 Task: open an excel sheet and write heading  Financial WizardAdd Categories in a column and its values below  'Income, Income, Income, Expenses, Expenses, Expenses, Expenses, Expenses, Savings, Savings, Investments, Investments, Debt, Debt & Debt. 'Add Descriptions in next column and its values below  Salary, Freelance Work, Rental Income, Housing, Transportation, Groceries, Utilities, Entertainment, Emergency Fund, Retirement, Stocks, Mutual Funds, Credit Card 1, Credit Card 2 & Student Loan. Add Amount in next column and its values below  $5,000, $1,200, $500, $1,200, $300, $400, $200, $150, $500, $1,000, $500, $300, $200, $100 & $300. Save page DashboardCashFlowbook
Action: Mouse moved to (138, 134)
Screenshot: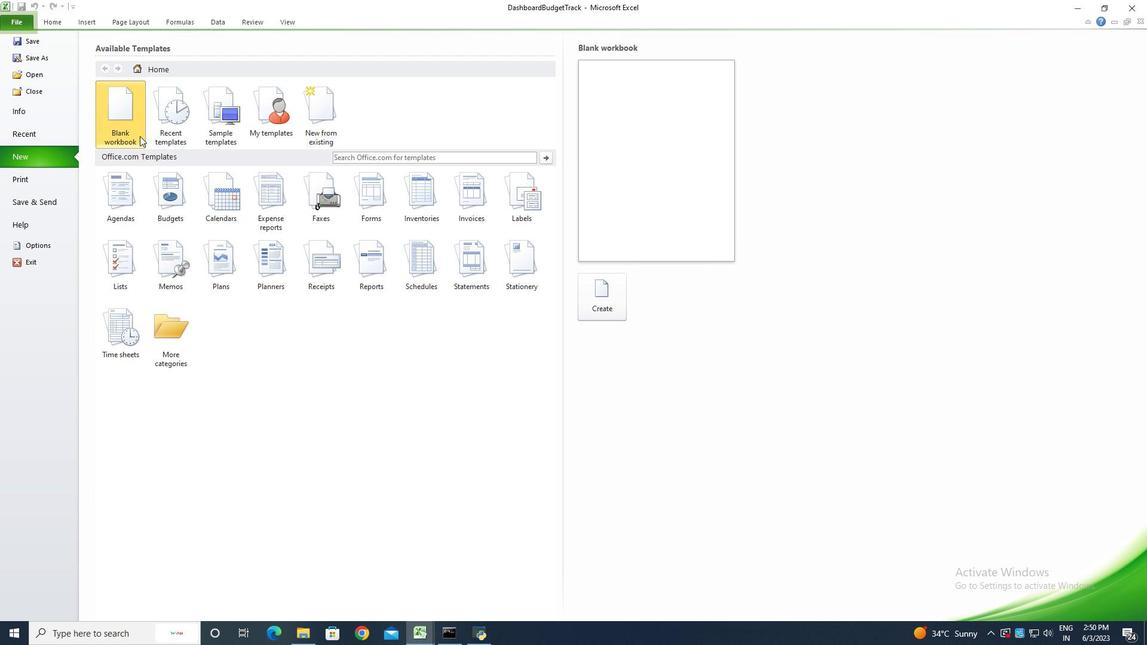 
Action: Mouse pressed left at (138, 134)
Screenshot: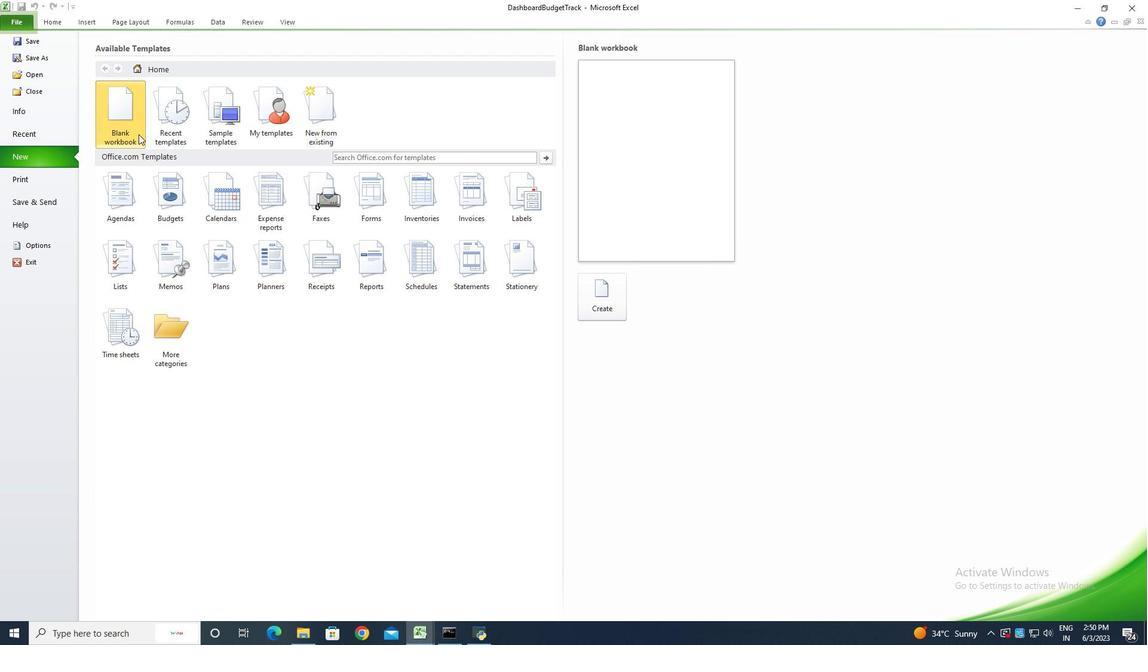 
Action: Mouse moved to (615, 308)
Screenshot: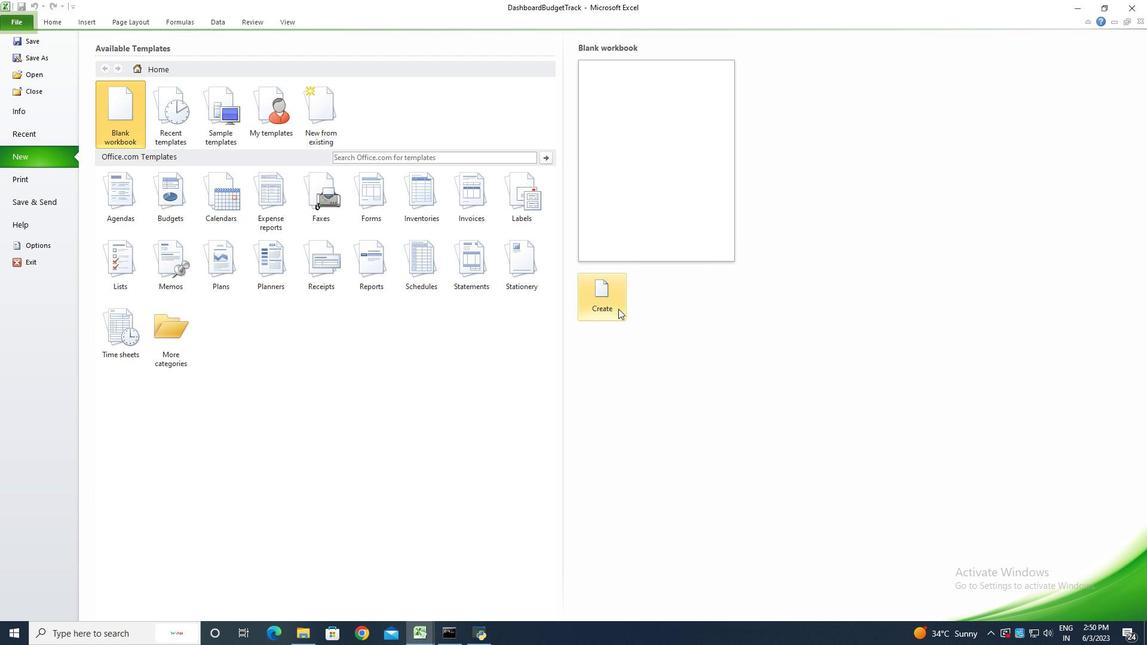 
Action: Mouse pressed left at (615, 308)
Screenshot: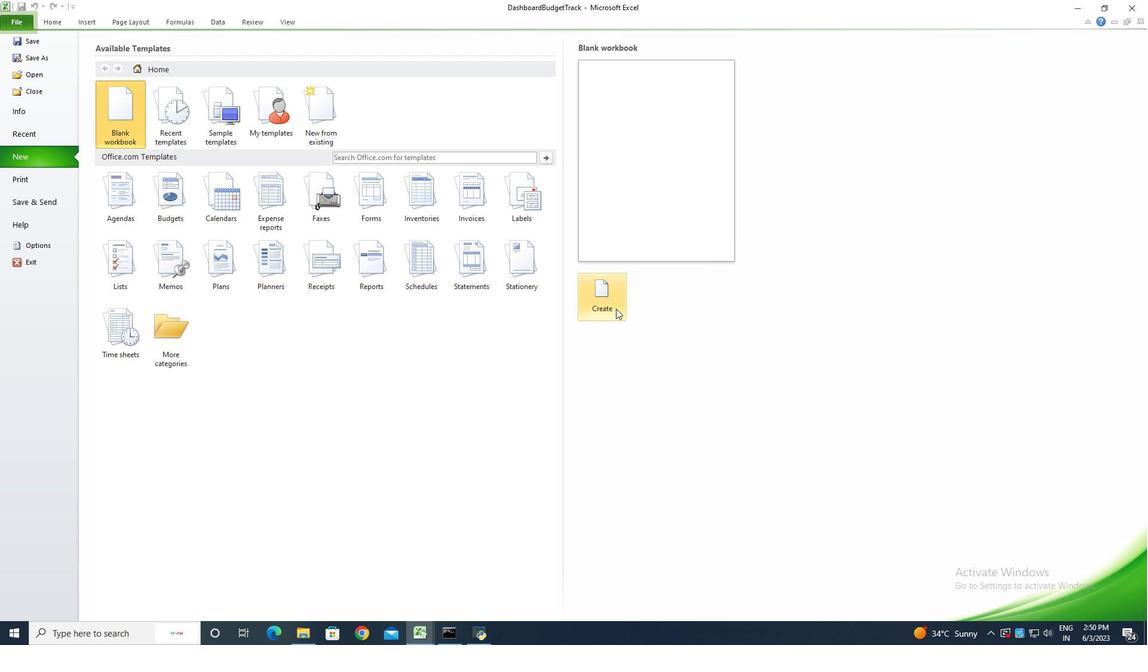 
Action: Key pressed <Key.shift>Financial<Key.space><Key.shift><Key.shift><Key.shift><Key.shift><Key.shift><Key.shift><Key.shift><Key.shift><Key.shift><Key.shift><Key.shift><Key.shift><Key.shift><Key.shift><Key.shift><Key.shift><Key.shift><Key.shift>Wizard<Key.enter><Key.shift>Categories<Key.enter><Key.shift><Key.shift><Key.shift><Key.shift><Key.shift><Key.shift><Key.shift><Key.shift><Key.shift><Key.shift><Key.shift>Income<Key.enter><Key.shift><Key.shift><Key.shift><Key.shift>Income<Key.enter><Key.shift><Key.shift><Key.shift><Key.shift><Key.shift><Key.shift>Income<Key.enter><Key.shift><Key.shift><Key.shift><Key.shift><Key.shift><Key.shift>Expenses<Key.enter><Key.shift>Expenses<Key.enter><Key.shift>Expenses<Key.enter><Key.shift>Expemn<Key.backspace><Key.backspace>nses<Key.enter><Key.shift><Key.shift><Key.shift><Key.shift><Key.shift><Key.shift><Key.shift><Key.shift><Key.shift><Key.shift><Key.shift><Key.shift><Key.shift><Key.shift><Key.shift><Key.shift><Key.shift><Key.shift><Key.shift><Key.shift><Key.shift><Key.shift><Key.shift><Key.shift><Key.shift><Key.shift><Key.shift><Key.shift><Key.shift><Key.shift><Key.shift><Key.shift><Key.shift><Key.shift><Key.shift><Key.shift><Key.shift><Key.shift><Key.shift><Key.shift><Key.shift><Key.shift><Key.shift><Key.shift><Key.shift><Key.shift><Key.shift><Key.shift><Key.shift><Key.shift>Expenses<Key.enter><Key.shift>Savings<Key.enter><Key.shift>Savings<Key.enter><Key.shift>Investments<Key.enter><Key.shift><Key.shift><Key.shift><Key.shift>Investments<Key.enter><Key.shift>Debt<Key.enter><Key.shift><Key.shift><Key.shift><Key.shift><Key.shift><Key.shift><Key.shift>Debt<Key.enter><Key.shift>Debt
Screenshot: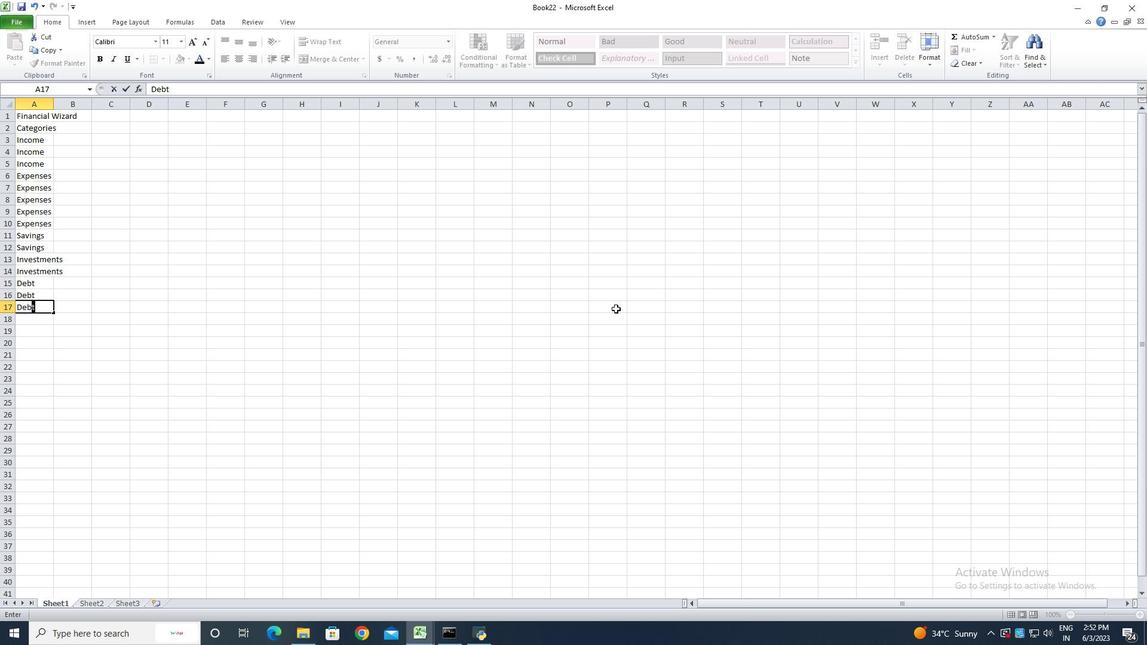 
Action: Mouse moved to (54, 96)
Screenshot: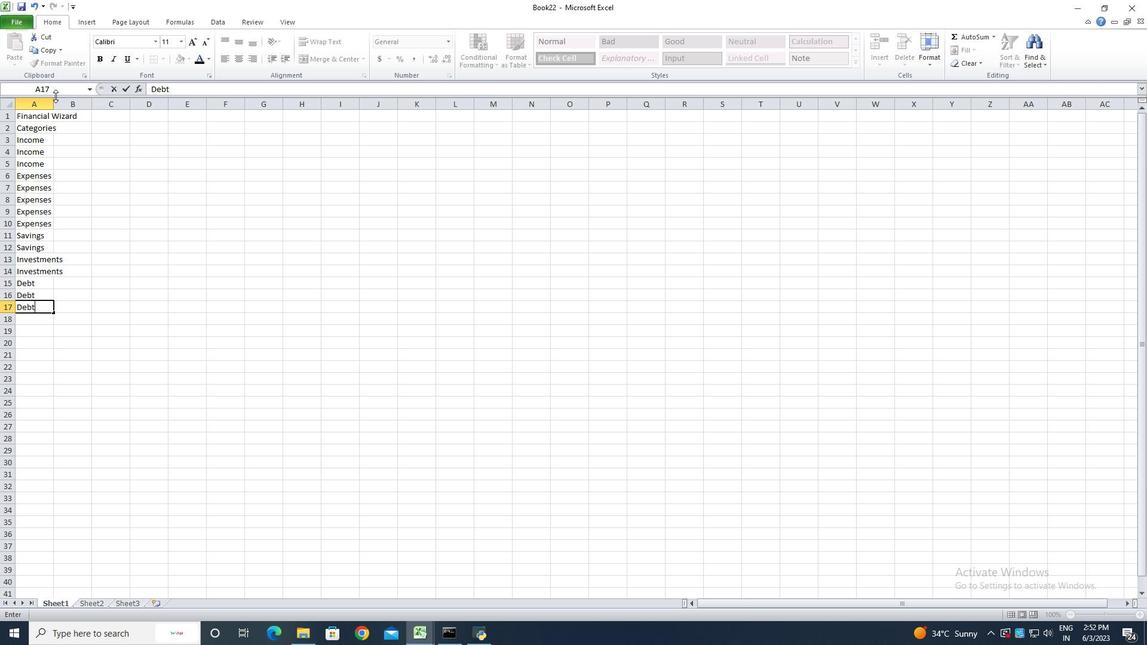 
Action: Key pressed <Key.enter>
Screenshot: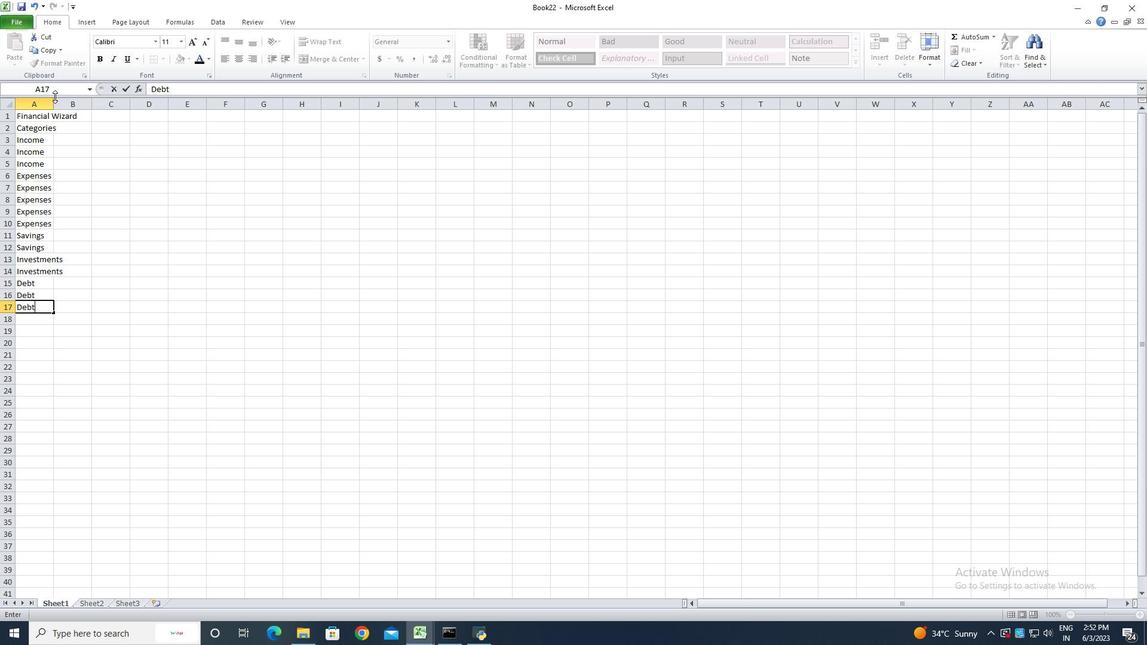 
Action: Mouse moved to (54, 100)
Screenshot: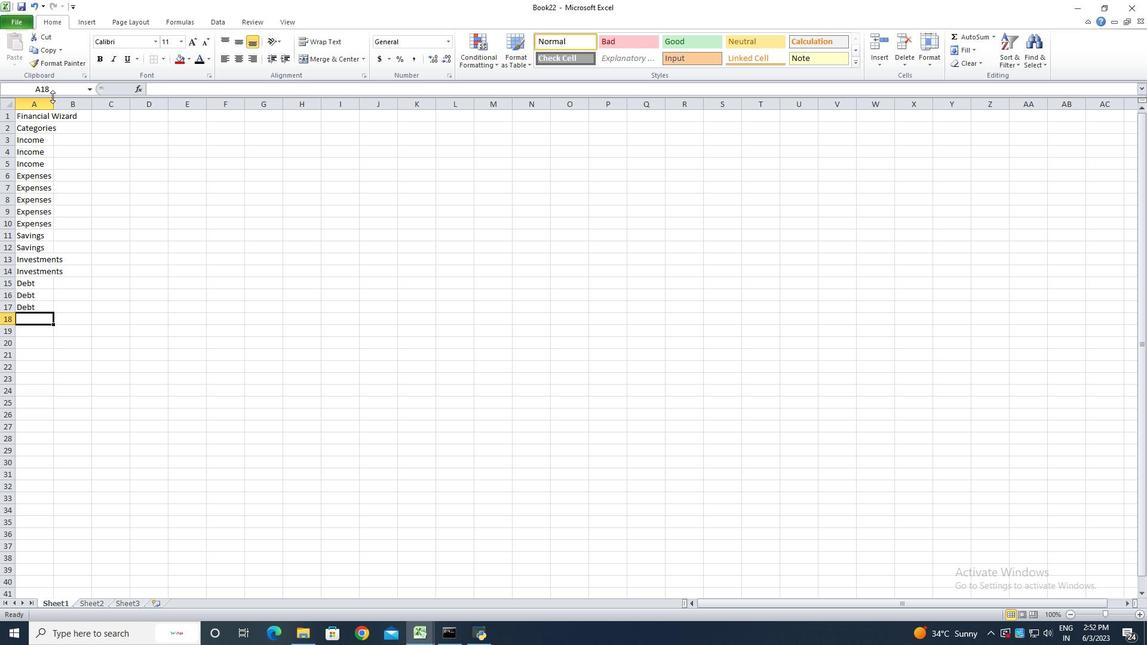 
Action: Mouse pressed left at (54, 100)
Screenshot: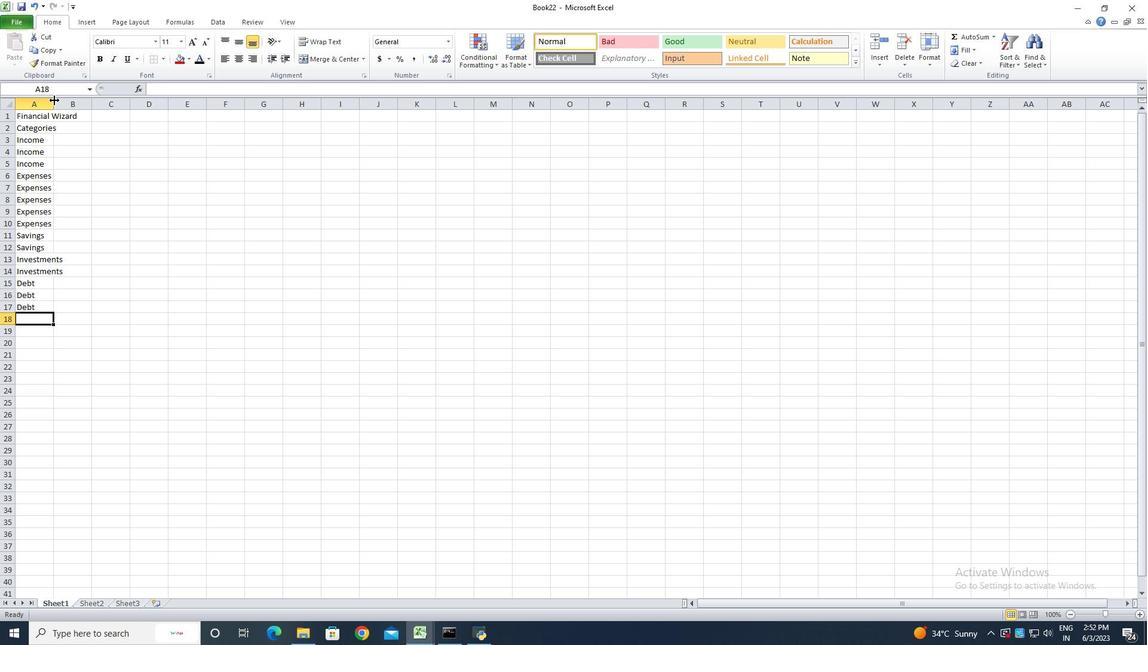 
Action: Mouse pressed left at (54, 100)
Screenshot: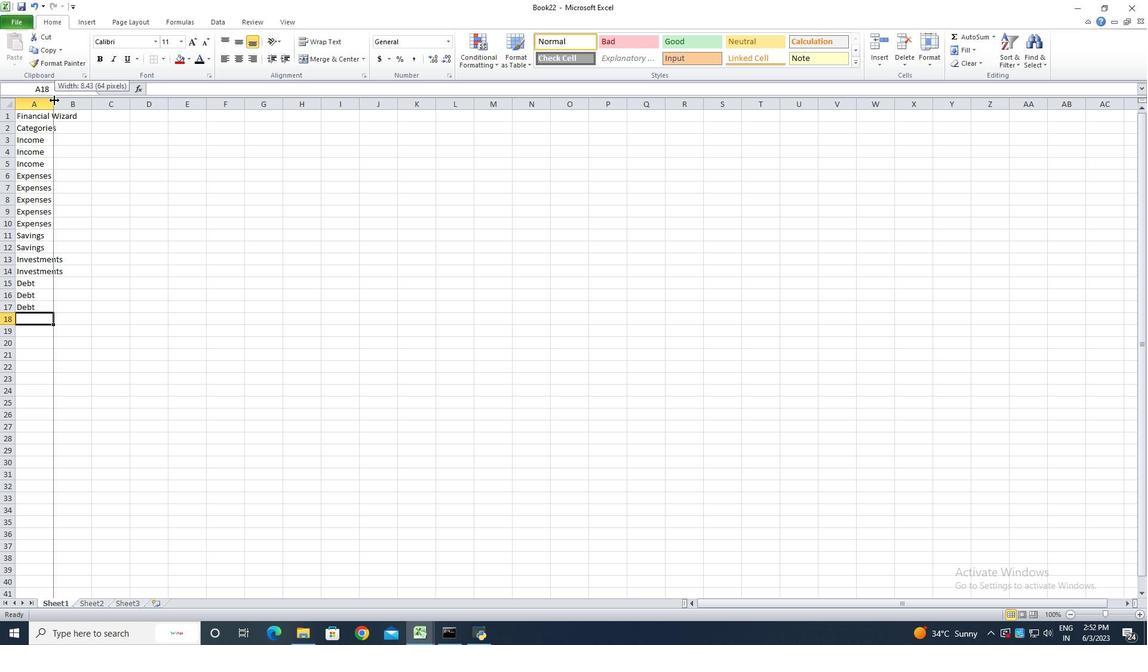 
Action: Mouse moved to (92, 126)
Screenshot: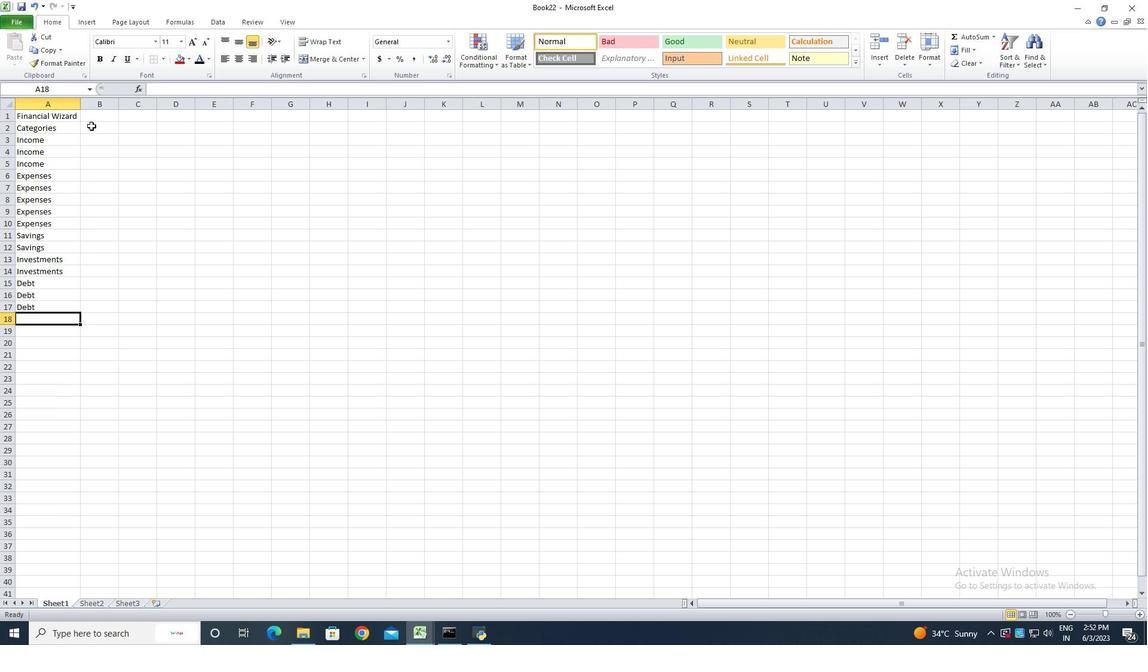 
Action: Mouse pressed left at (92, 126)
Screenshot: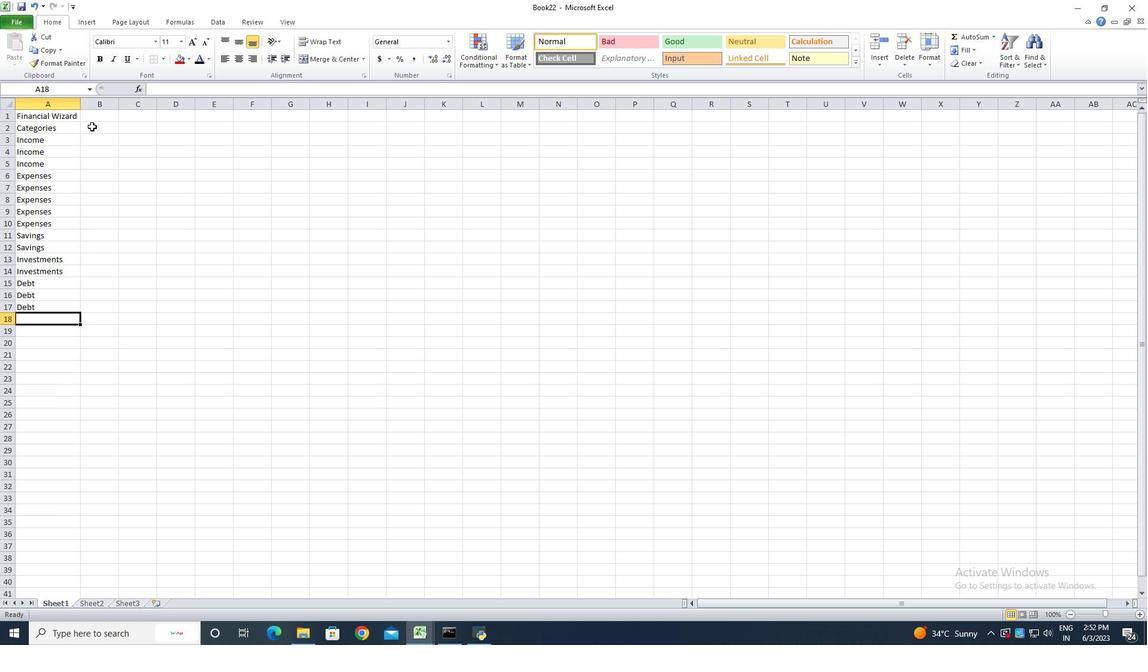
Action: Key pressed <Key.shift>Descriptu<Key.backspace>ions<Key.enter><Key.shift><Key.shift><Key.shift>SA<Key.backspace>alary<Key.enter><Key.shift><Key.shift><Key.shift><Key.shift><Key.shift><Key.shift>Freelancre<Key.backspace><Key.backspace>r<Key.backspace>e<Key.space><Key.shift>Work<Key.enter><Key.shift><Key.shift><Key.shift><Key.shift><Key.shift><Key.shift>Rental<Key.space><Key.shift><Key.shift><Key.shift><Key.shift><Key.shift><Key.shift><Key.shift><Key.shift><Key.shift><Key.shift><Key.shift><Key.shift><Key.shift><Key.shift><Key.shift><Key.shift><Key.shift><Key.shift><Key.shift><Key.shift><Key.shift><Key.shift><Key.shift><Key.shift><Key.shift><Key.shift><Key.shift><Key.shift><Key.shift><Key.shift><Key.shift><Key.shift><Key.shift><Key.shift><Key.shift><Key.shift><Key.shift><Key.shift><Key.shift><Key.shift><Key.shift><Key.shift><Key.shift><Key.shift>Income<Key.enter><Key.shift>Housing<Key.enter><Key.shift>Transpot<Key.backspace>rtation<Key.enter><Key.shift><Key.shift><Key.shift><Key.shift><Key.shift><Key.shift><Key.shift><Key.shift><Key.shift>C<Key.backspace>Groceries<Key.enter><Key.shift>Utilities<Key.enter><Key.shift>Entertainment<Key.enter><Key.shift>Emergency<Key.space><Key.shift>Fund<Key.enter><Key.shift><Key.shift><Key.shift>Retirement<Key.space><Key.shift><Key.shift><Key.shift><Key.shift><Key.shift><Key.shift><Key.shift><Key.shift><Key.shift><Key.shift><Key.shift><Key.shift><Key.shift><Key.shift><Key.shift><Key.shift><Key.backspace><Key.enter><Key.shift>Stocks<Key.enter><Key.shift>Mutual<Key.space><Key.shift>Funds<Key.enter><Key.shift><Key.shift><Key.shift><Key.shift><Key.shift><Key.shift>Cri<Key.backspace>edit<Key.space><Key.shift>Card<Key.space>1<Key.enter><Key.shift>Credit<Key.space><Key.shift>Card<Key.space>2<Key.enter><Key.shift>Student<Key.space><Key.shift>Load<Key.backspace>n
Screenshot: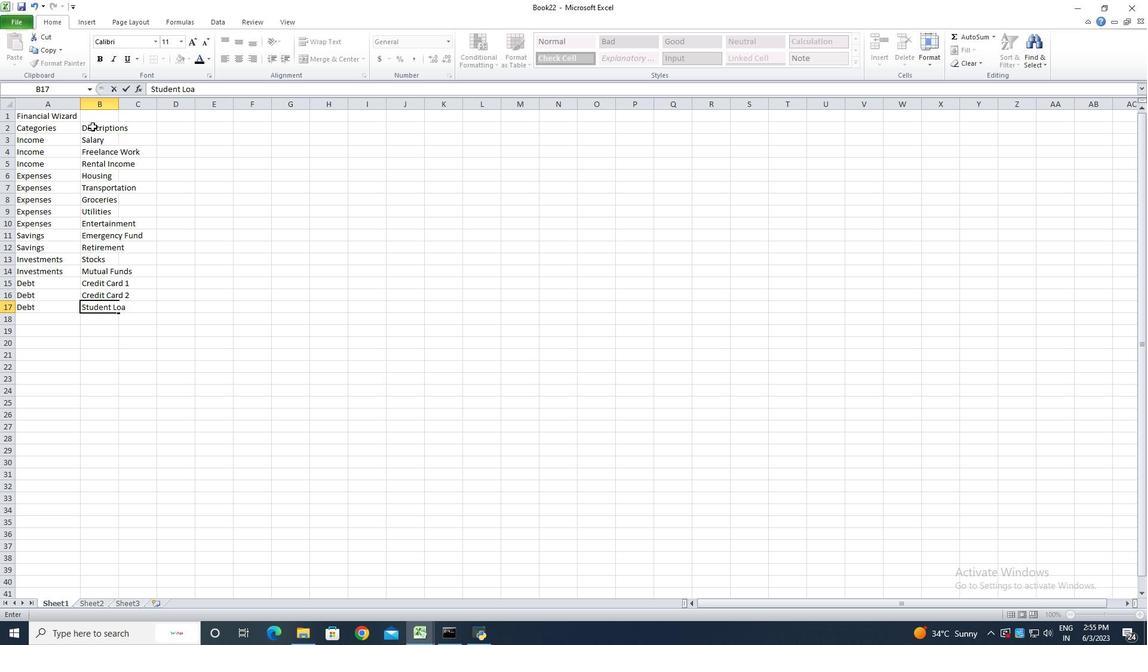 
Action: Mouse moved to (119, 114)
Screenshot: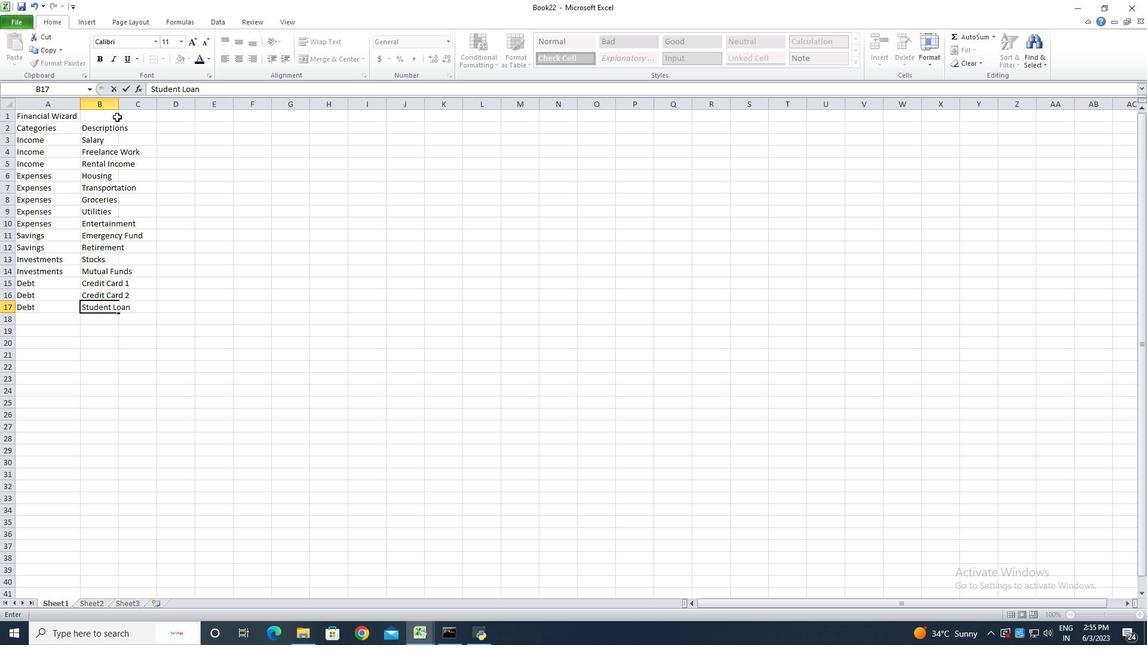 
Action: Mouse pressed left at (119, 114)
Screenshot: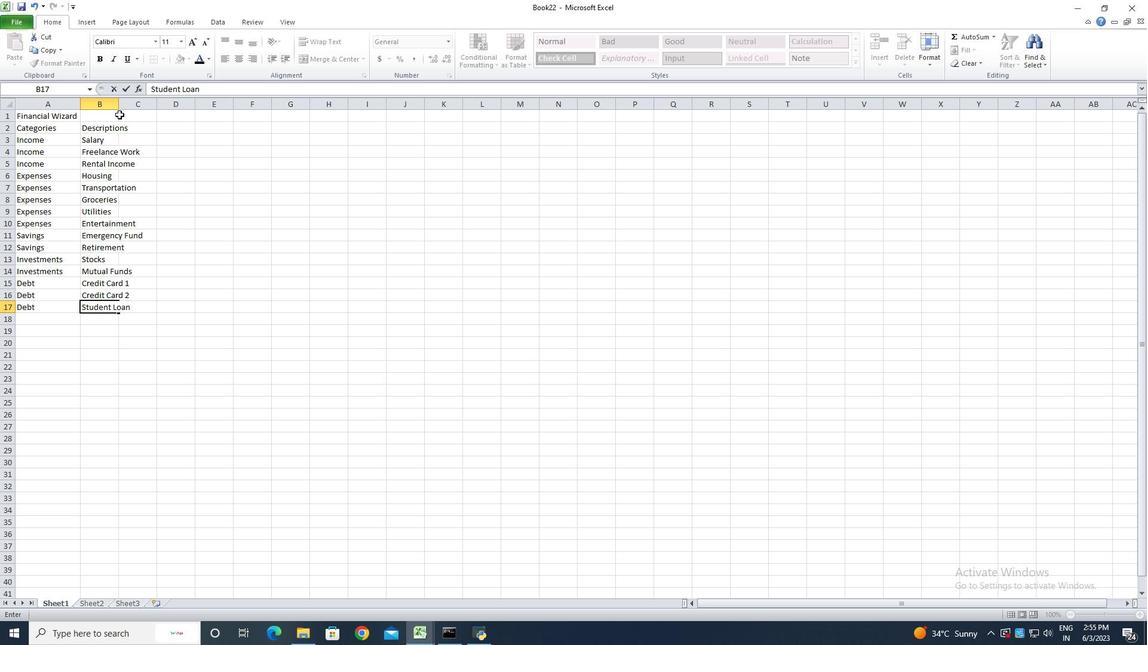 
Action: Mouse moved to (118, 112)
Screenshot: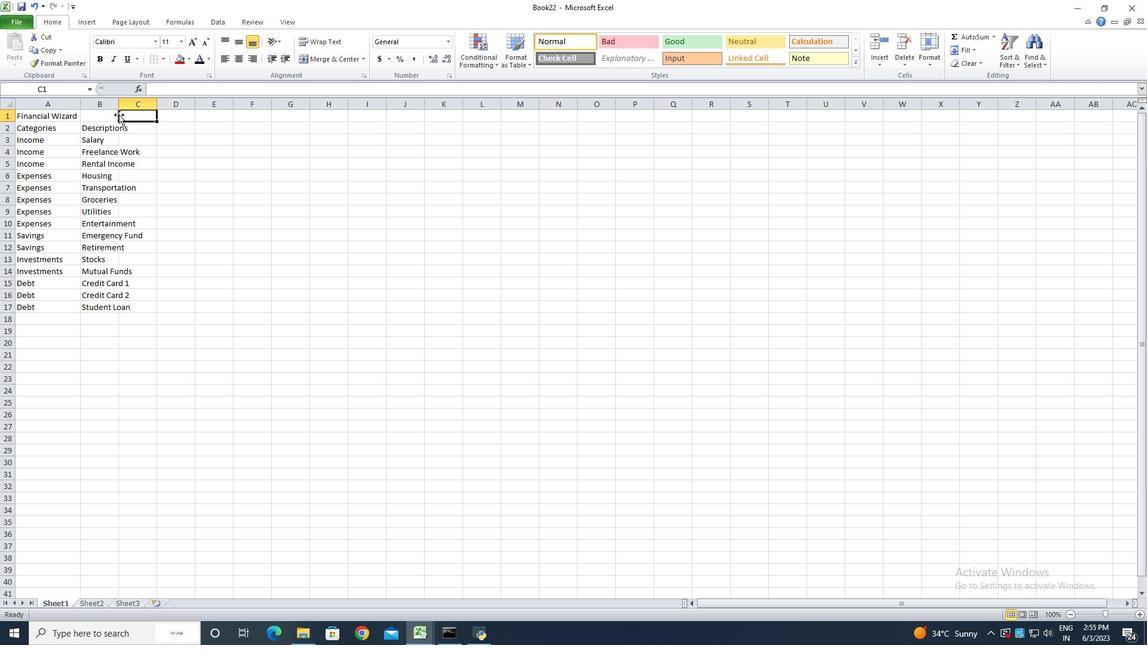 
Action: Mouse pressed left at (118, 112)
Screenshot: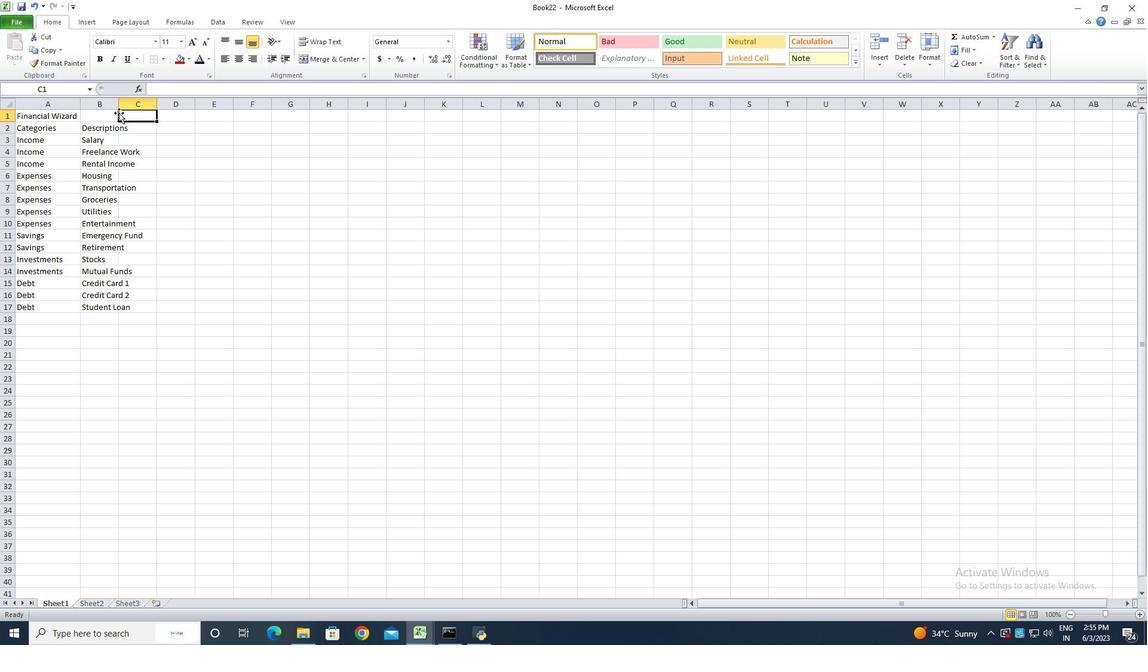 
Action: Mouse pressed left at (118, 112)
Screenshot: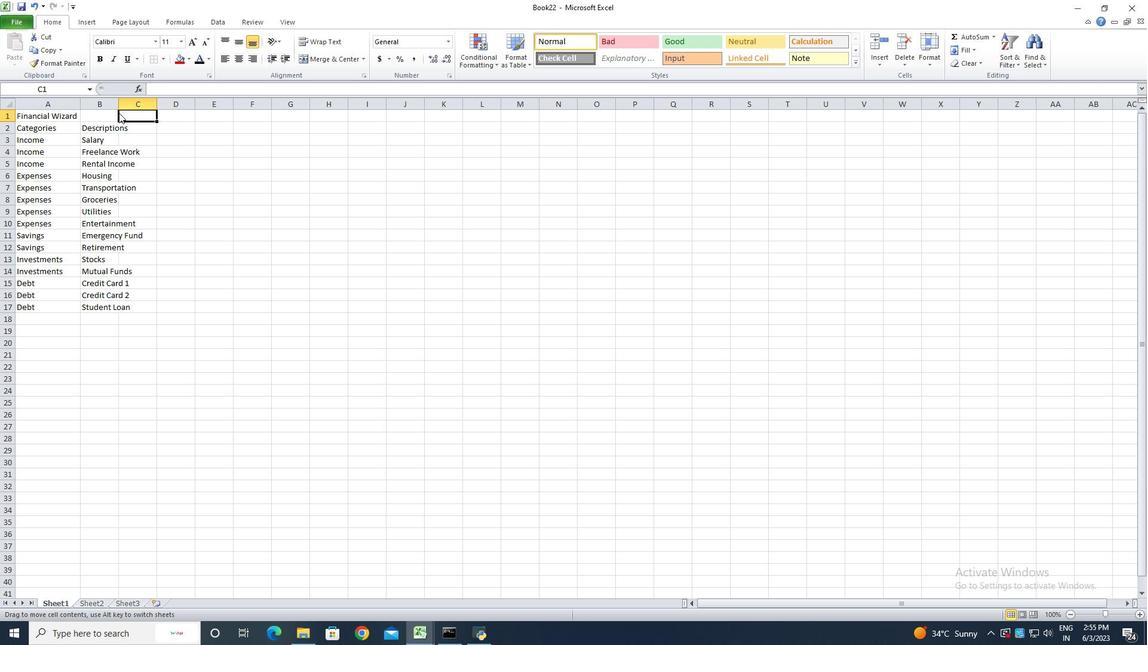 
Action: Mouse pressed left at (118, 112)
Screenshot: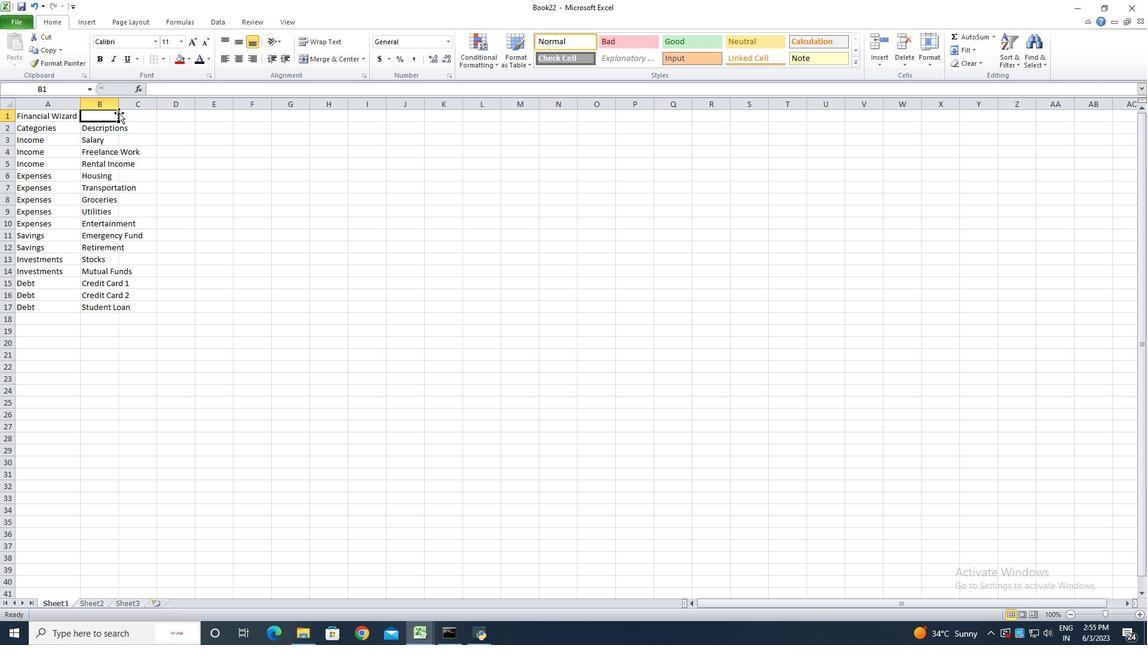 
Action: Mouse pressed left at (118, 112)
Screenshot: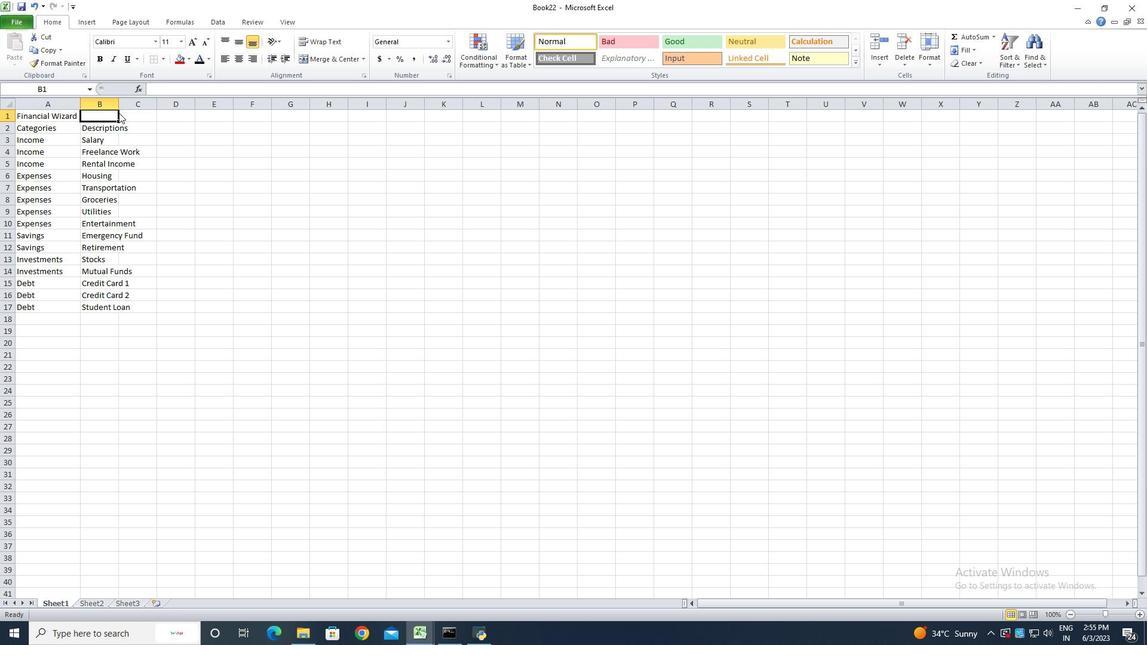 
Action: Mouse moved to (118, 105)
Screenshot: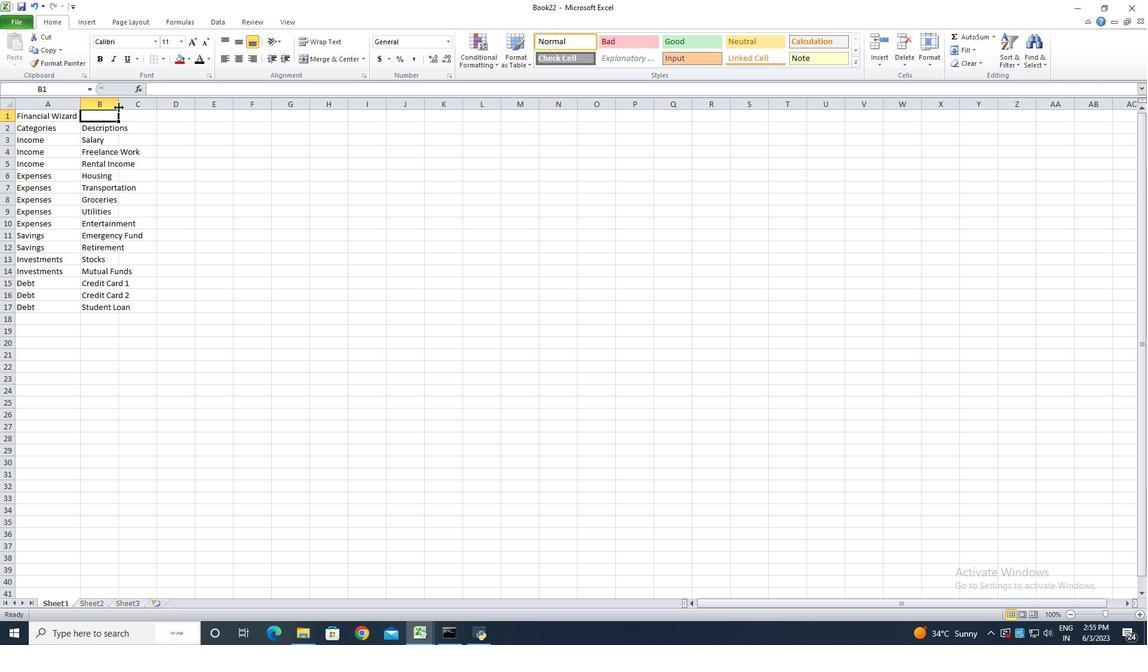 
Action: Mouse pressed left at (118, 105)
Screenshot: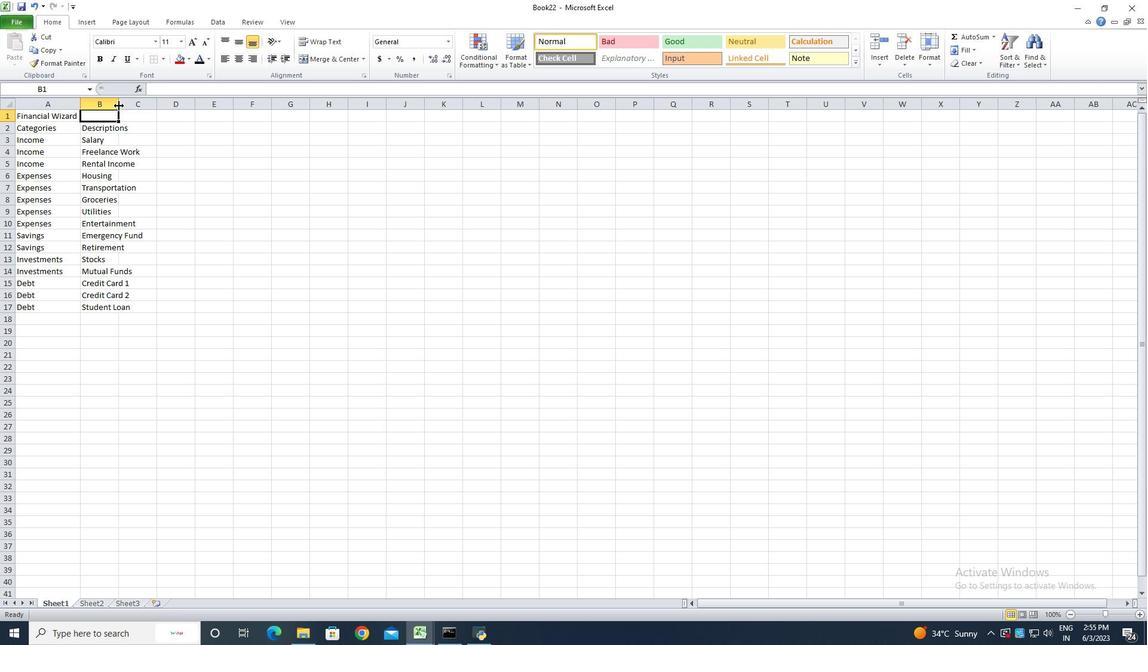 
Action: Mouse pressed left at (118, 105)
Screenshot: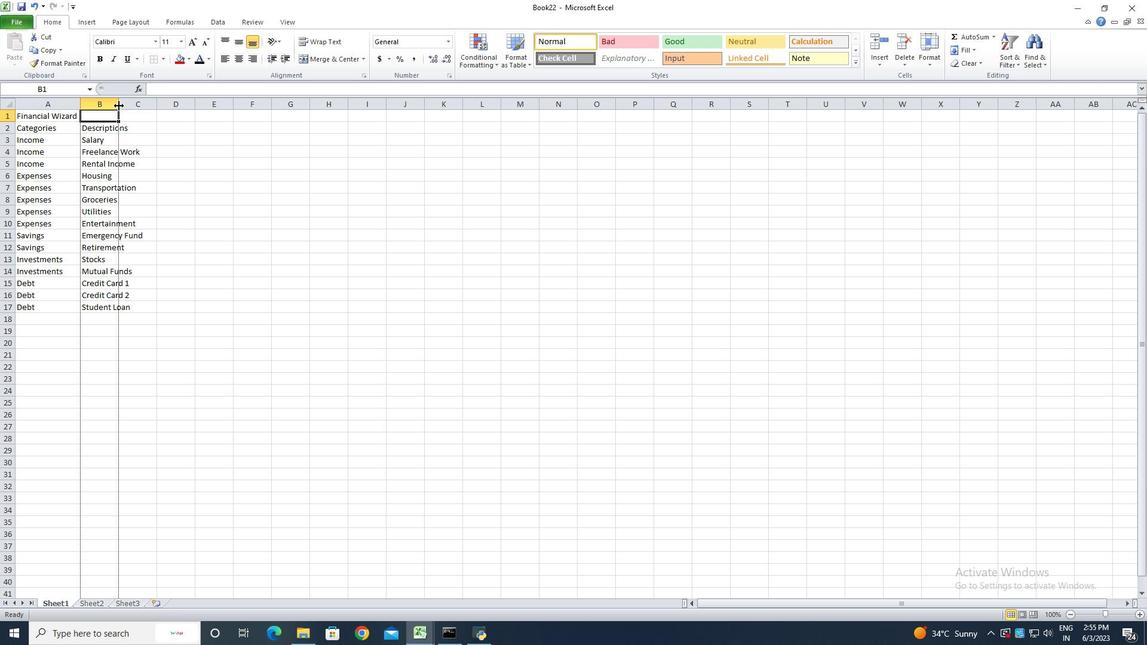 
Action: Mouse moved to (163, 130)
Screenshot: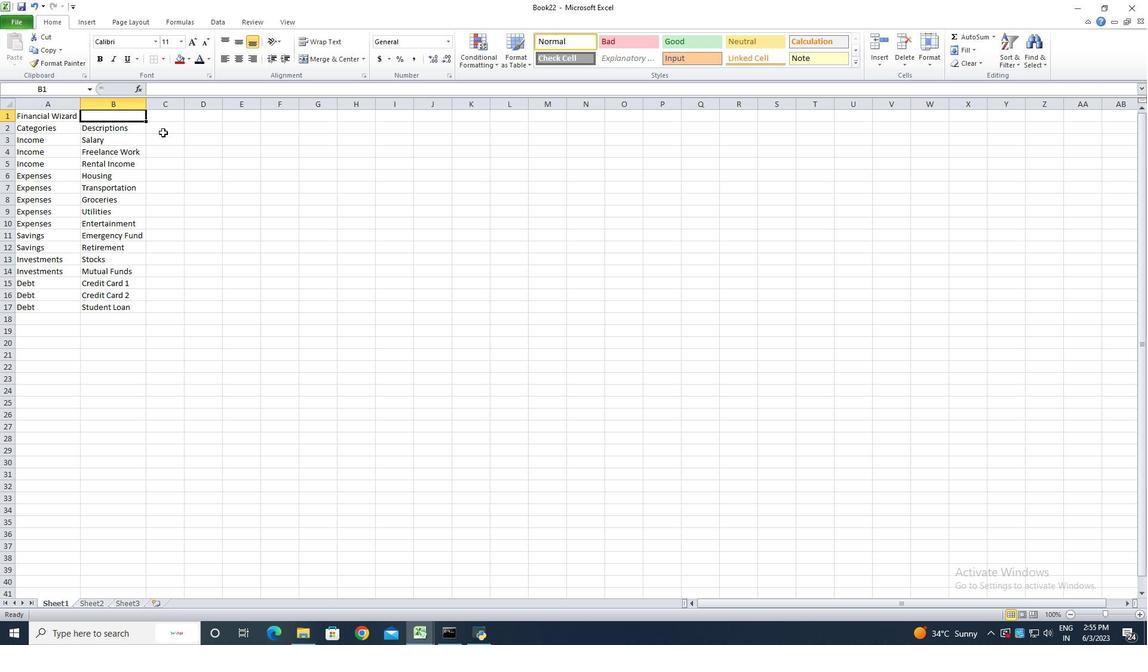 
Action: Mouse pressed left at (163, 130)
Screenshot: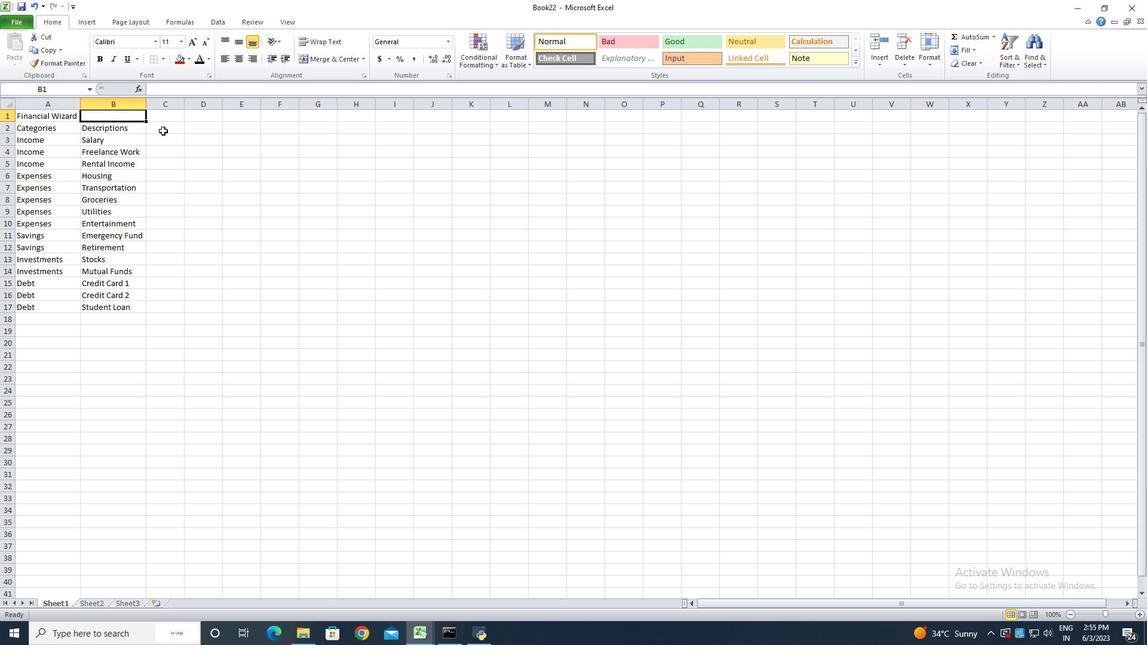 
Action: Key pressed <Key.shift><Key.shift>Amount<Key.enter>
Screenshot: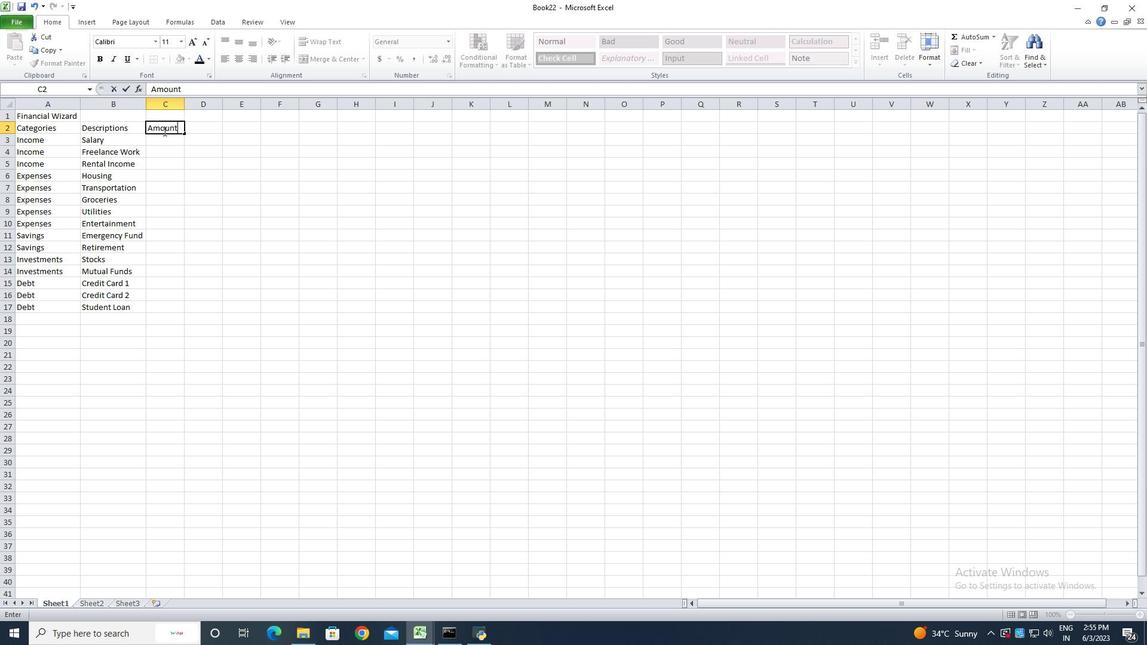 
Action: Mouse moved to (433, 81)
Screenshot: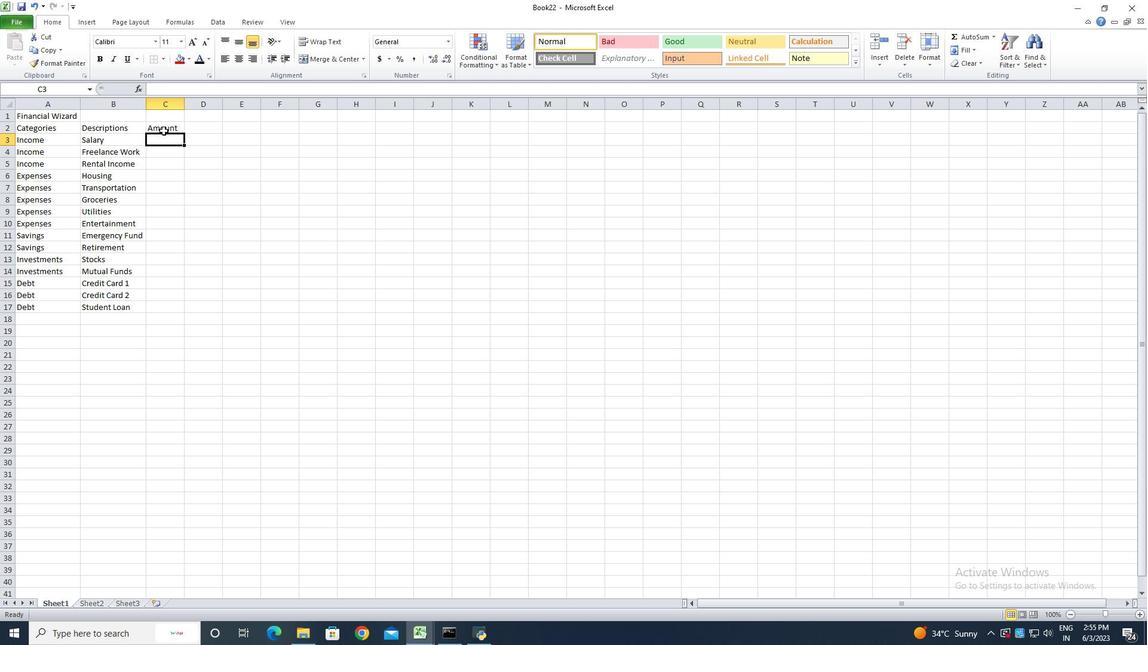 
Action: Key pressed 5000<Key.enter>1200<Key.enter>500<Key.enter>1200<Key.enter>300<Key.enter>400<Key.enter>200<Key.enter>150<Key.enter>3<Key.backspace>500<Key.enter>10000<Key.backspace><Key.enter>500<Key.enter>300<Key.enter>22=<Key.backspace><Key.backspace>00<Key.enter>100<Key.enter>300<Key.enter>
Screenshot: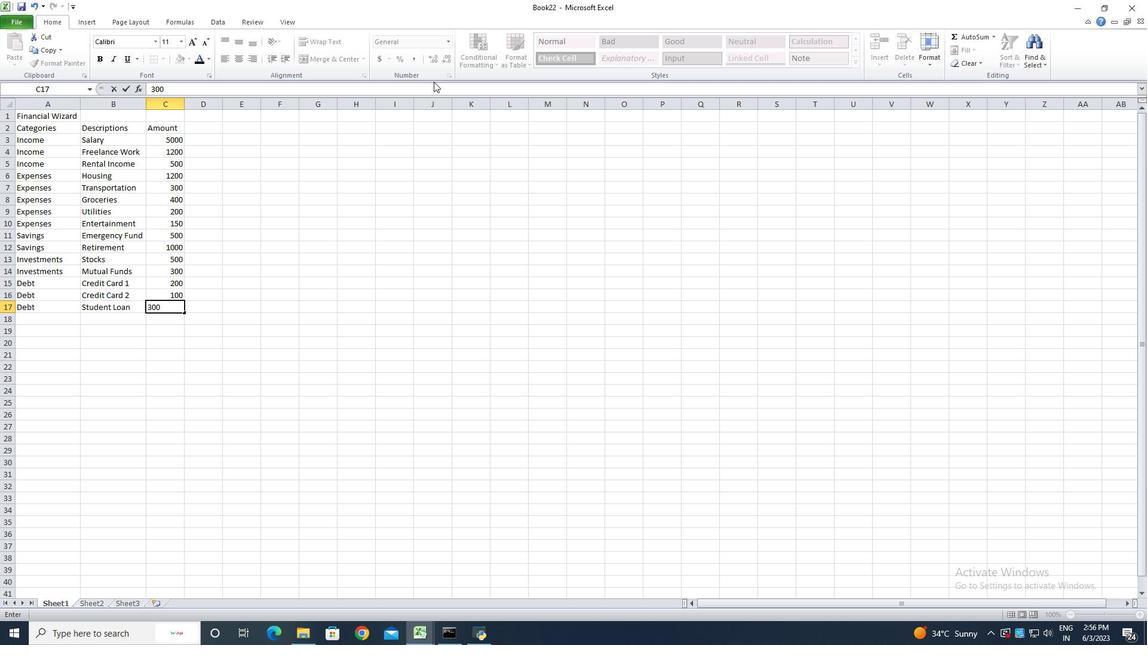 
Action: Mouse moved to (184, 109)
Screenshot: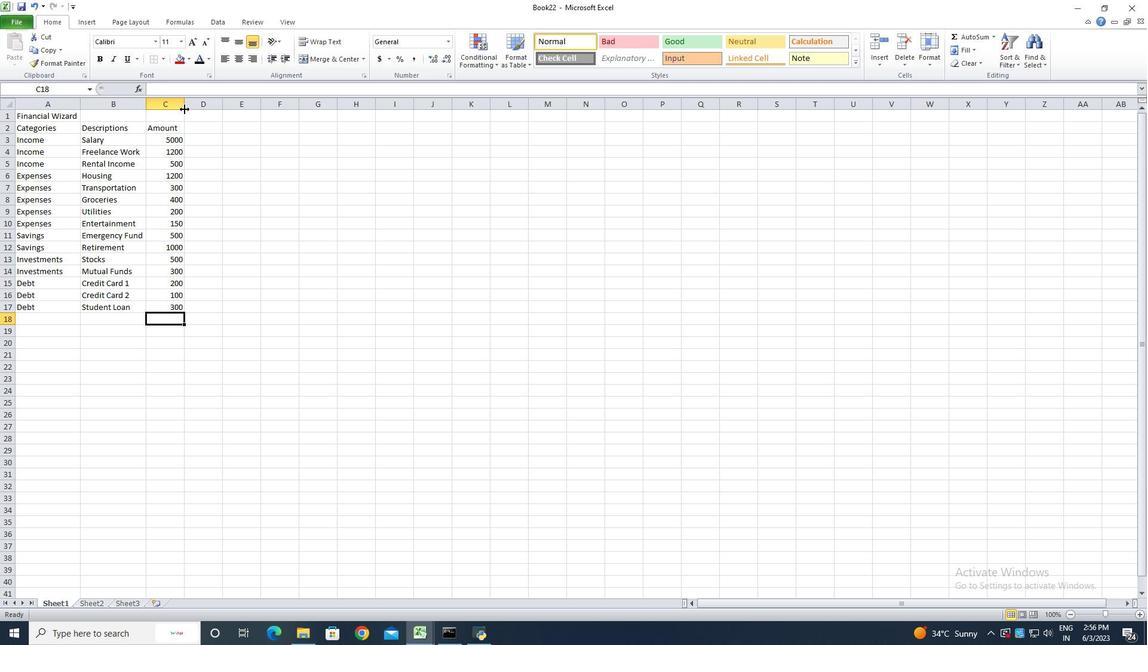 
Action: Mouse pressed left at (184, 109)
Screenshot: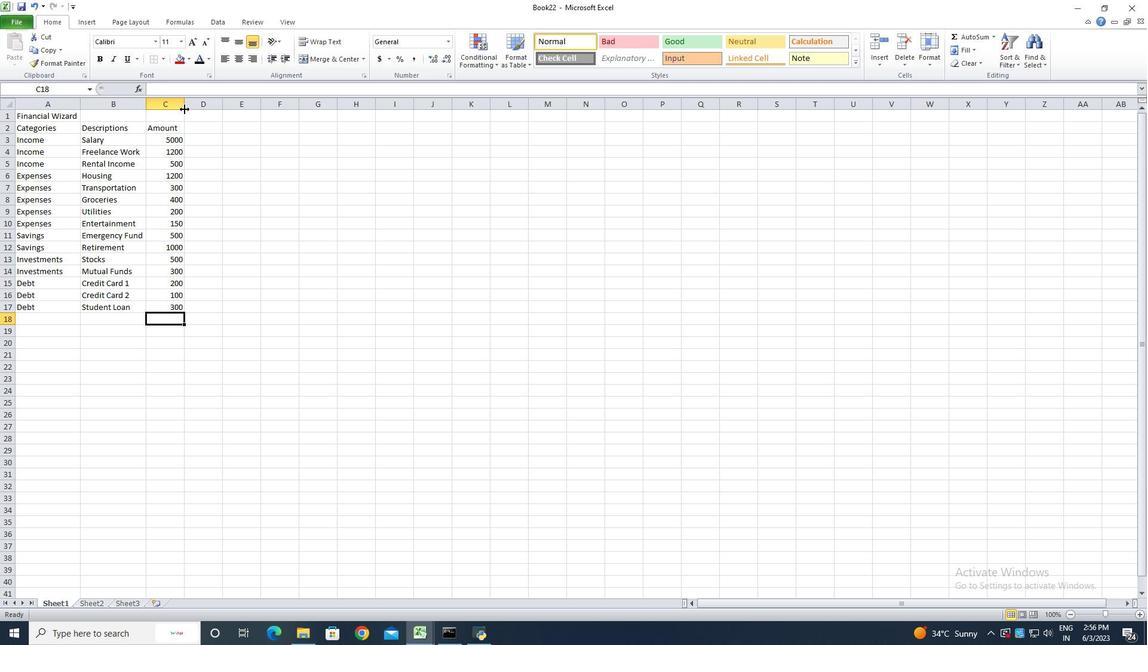 
Action: Mouse pressed left at (184, 109)
Screenshot: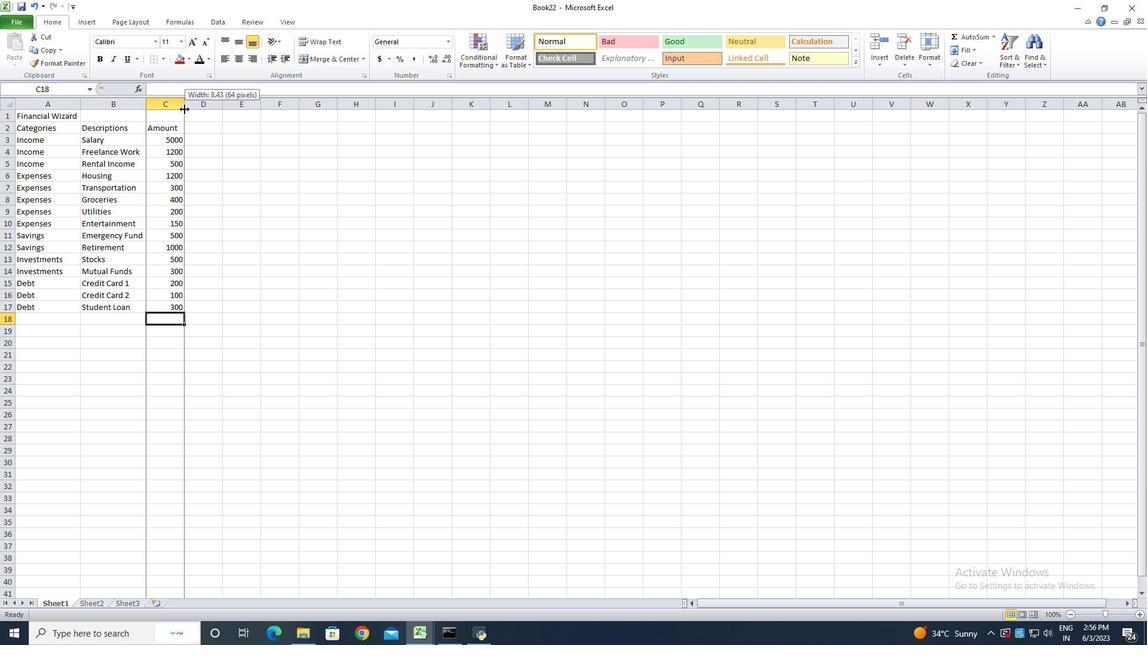 
Action: Mouse moved to (40, 116)
Screenshot: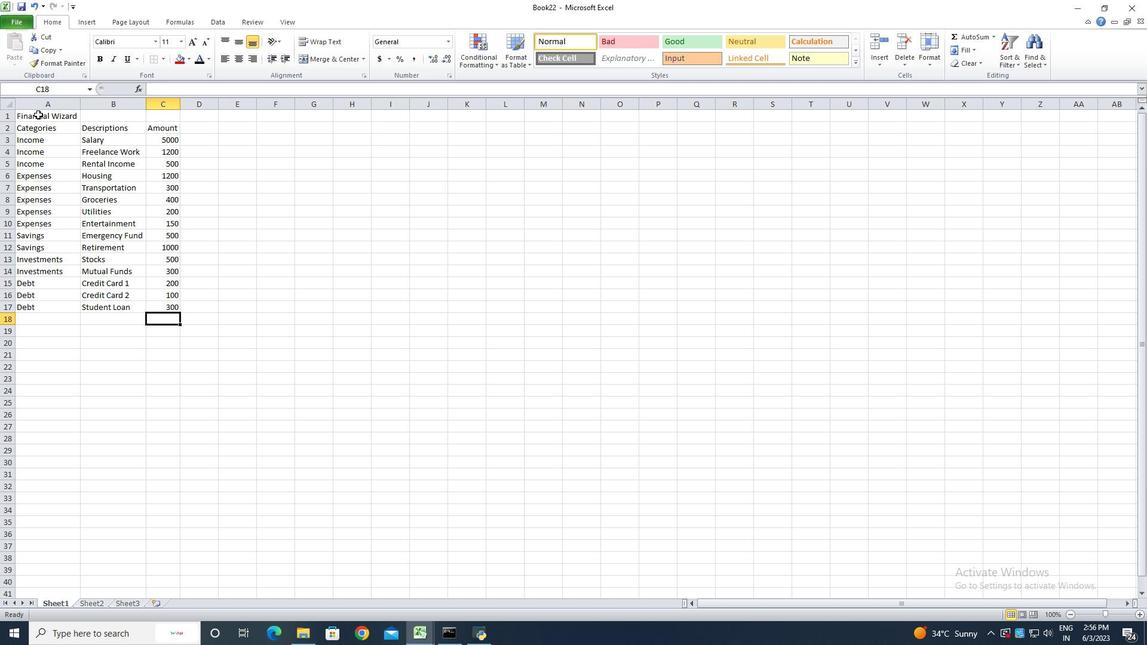 
Action: Mouse pressed left at (40, 116)
Screenshot: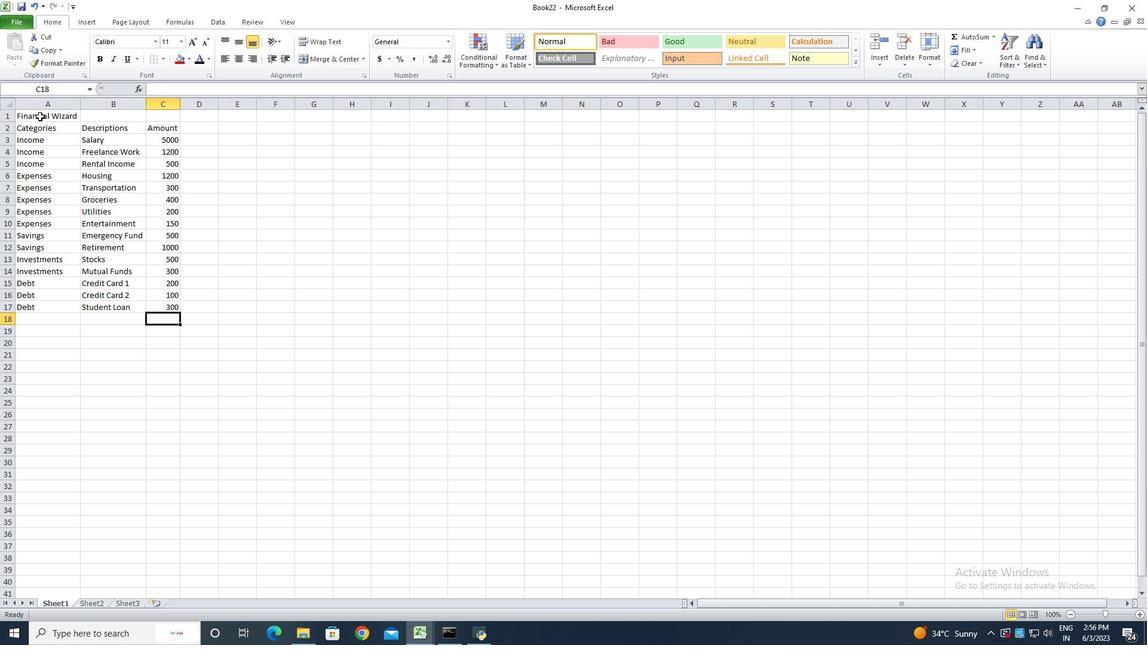 
Action: Mouse moved to (320, 59)
Screenshot: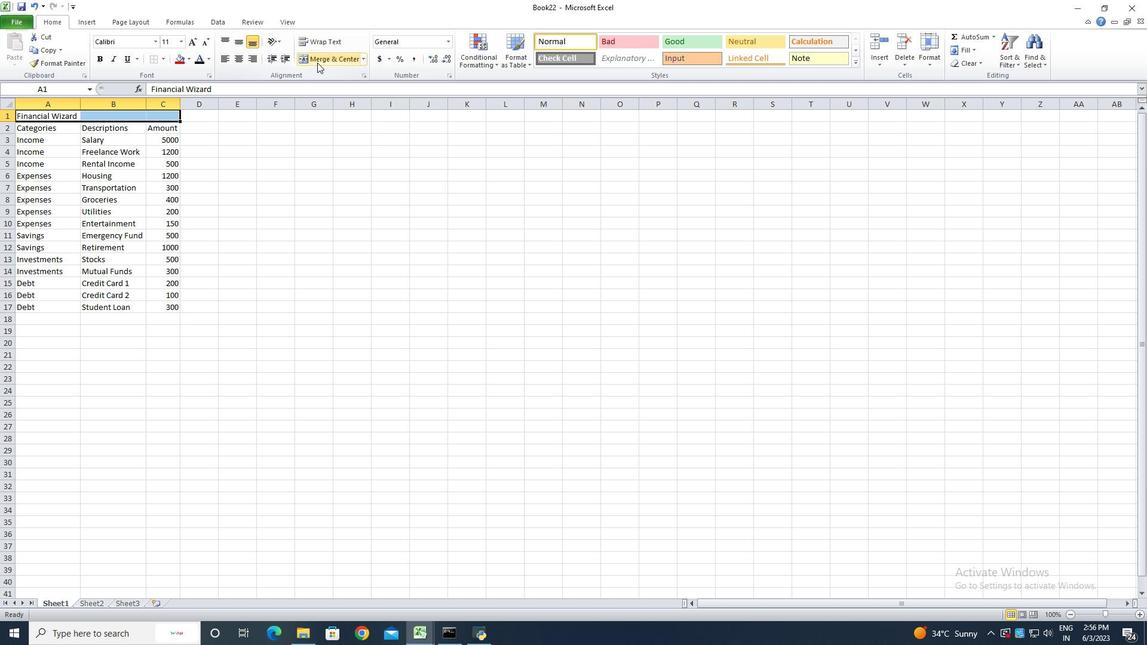 
Action: Mouse pressed left at (320, 59)
Screenshot: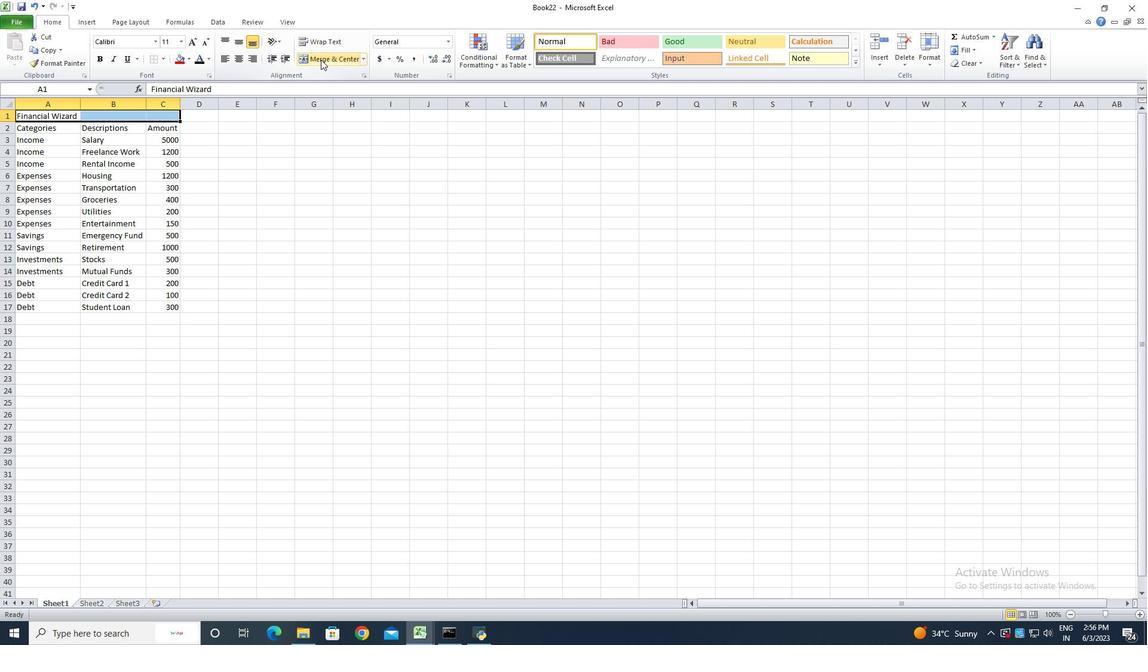 
Action: Mouse moved to (18, 23)
Screenshot: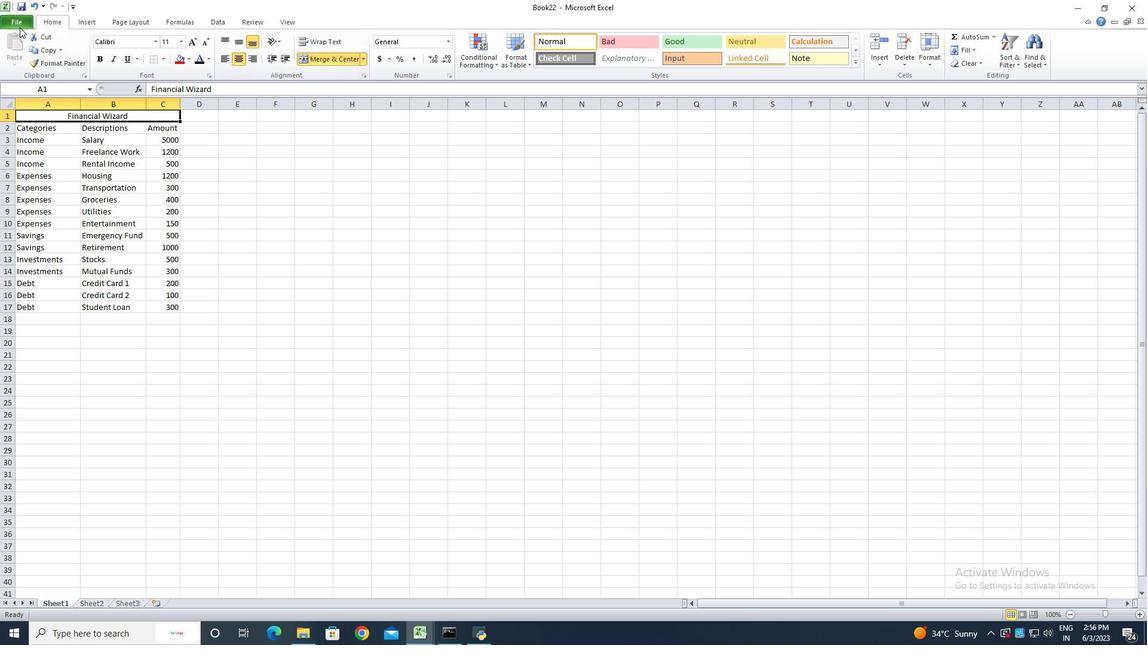 
Action: Mouse pressed left at (18, 23)
Screenshot: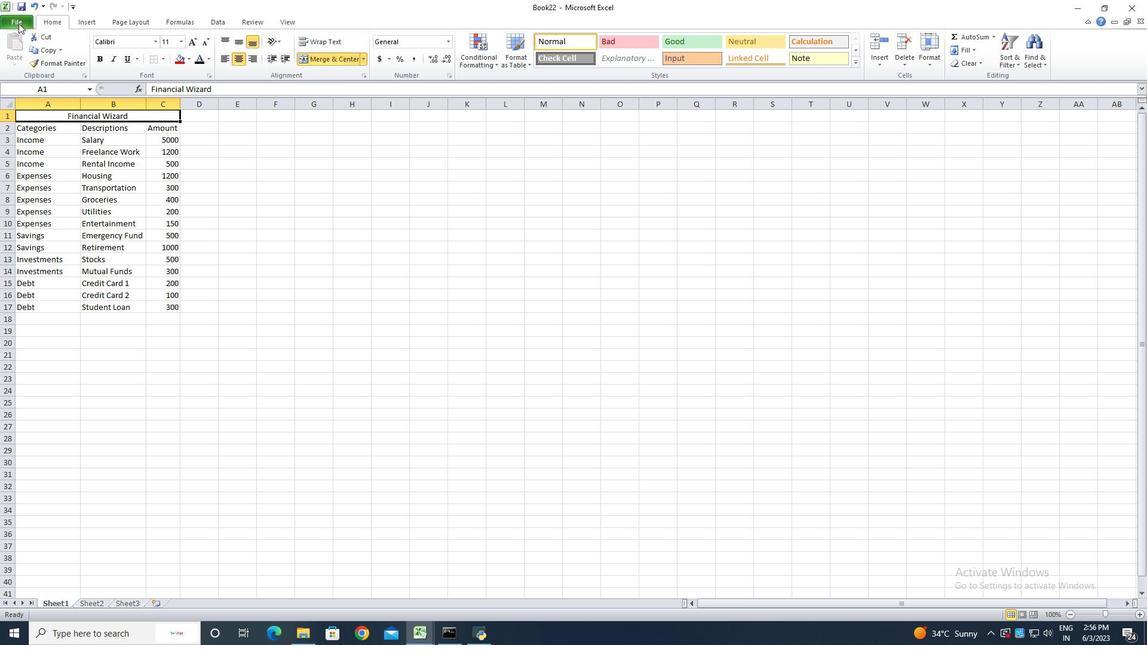 
Action: Mouse moved to (23, 56)
Screenshot: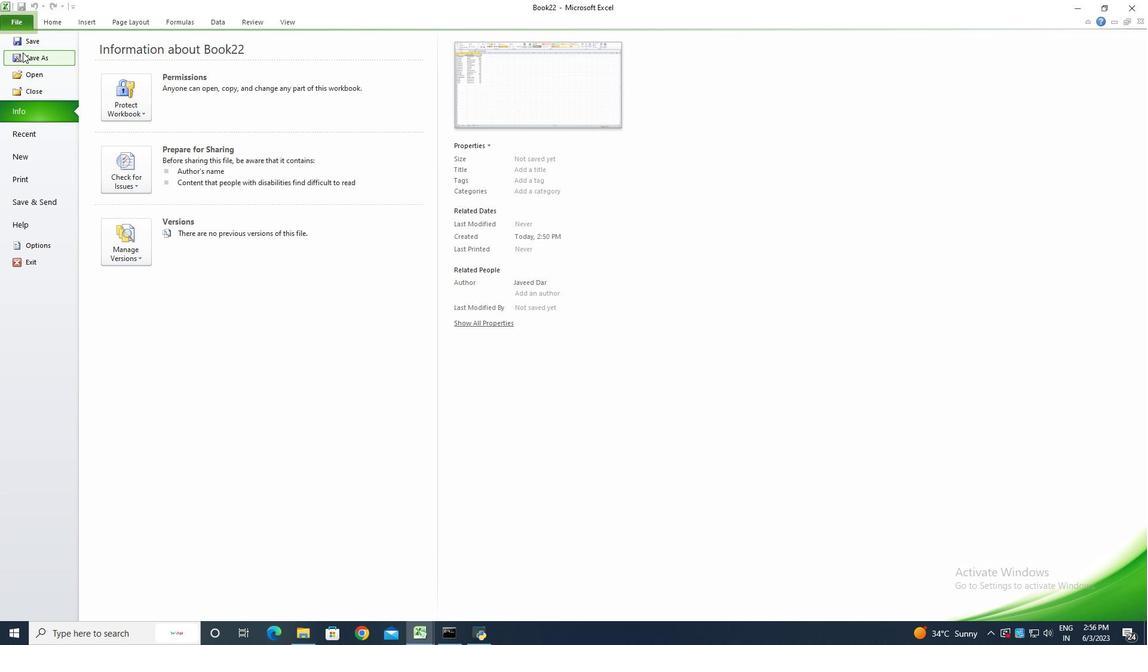 
Action: Mouse pressed left at (23, 56)
Screenshot: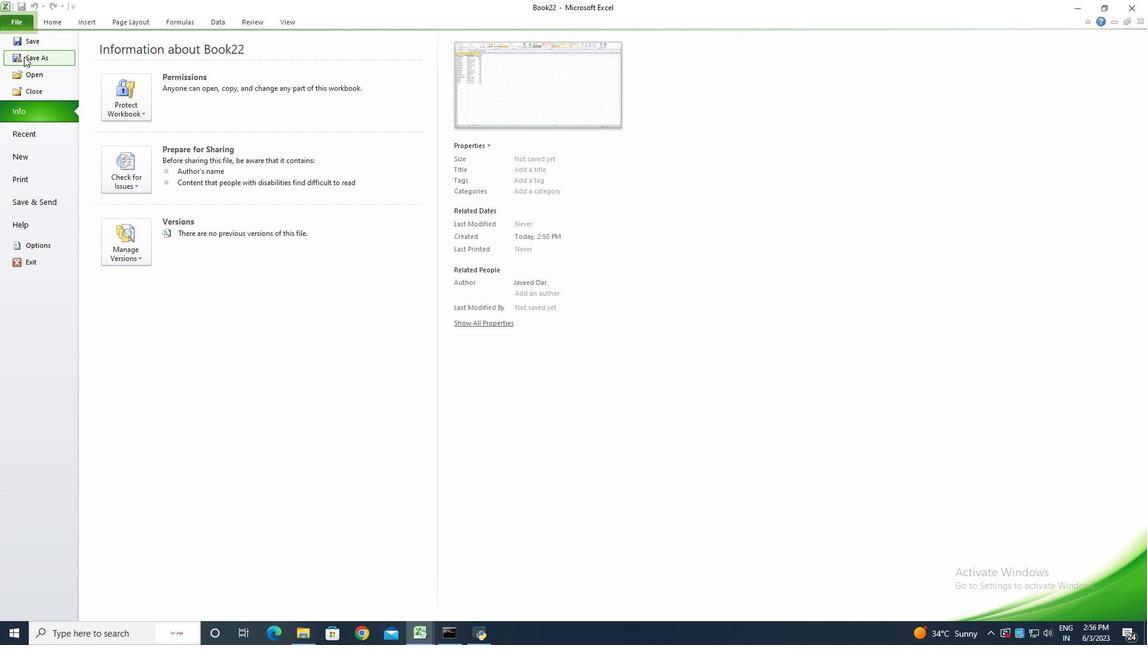 
Action: Key pressed ctrl+Dashboard<Key.backspace><Key.backspace><Key.backspace><Key.backspace><Key.backspace><Key.backspace><Key.backspace><Key.backspace><Key.backspace><Key.backspace><Key.backspace><Key.backspace><Key.backspace><Key.backspace><Key.backspace><Key.backspace><Key.shift>Dashboard<Key.shift>Cash<Key.shift>Flower<Key.backspace><Key.backspace>book
Screenshot: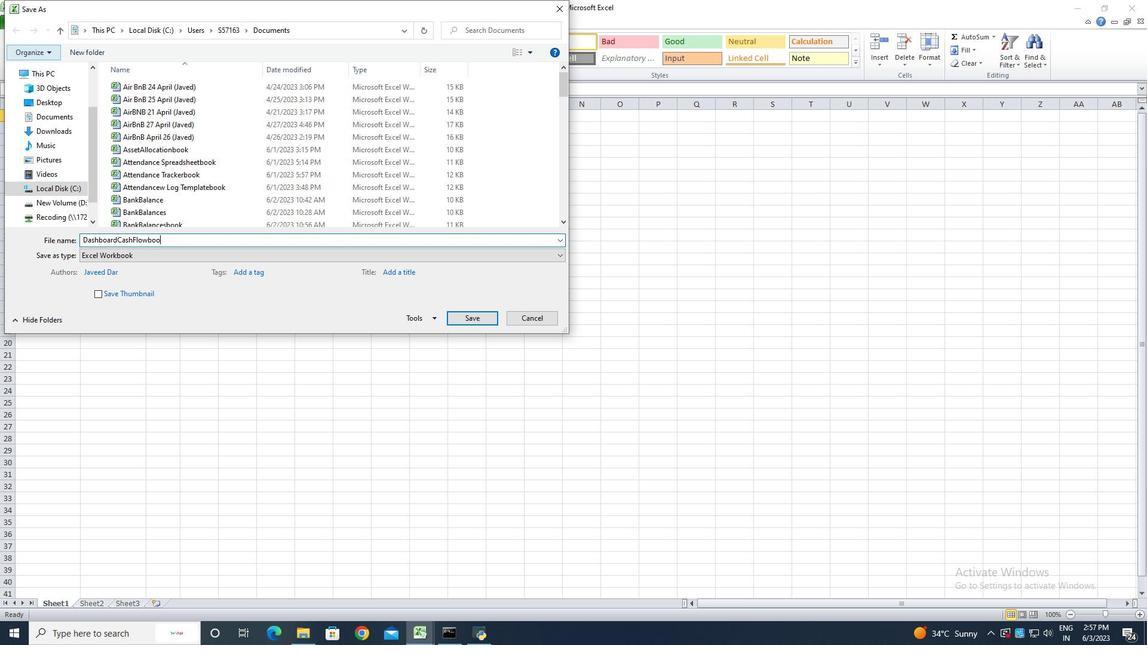 
Action: Mouse moved to (465, 319)
Screenshot: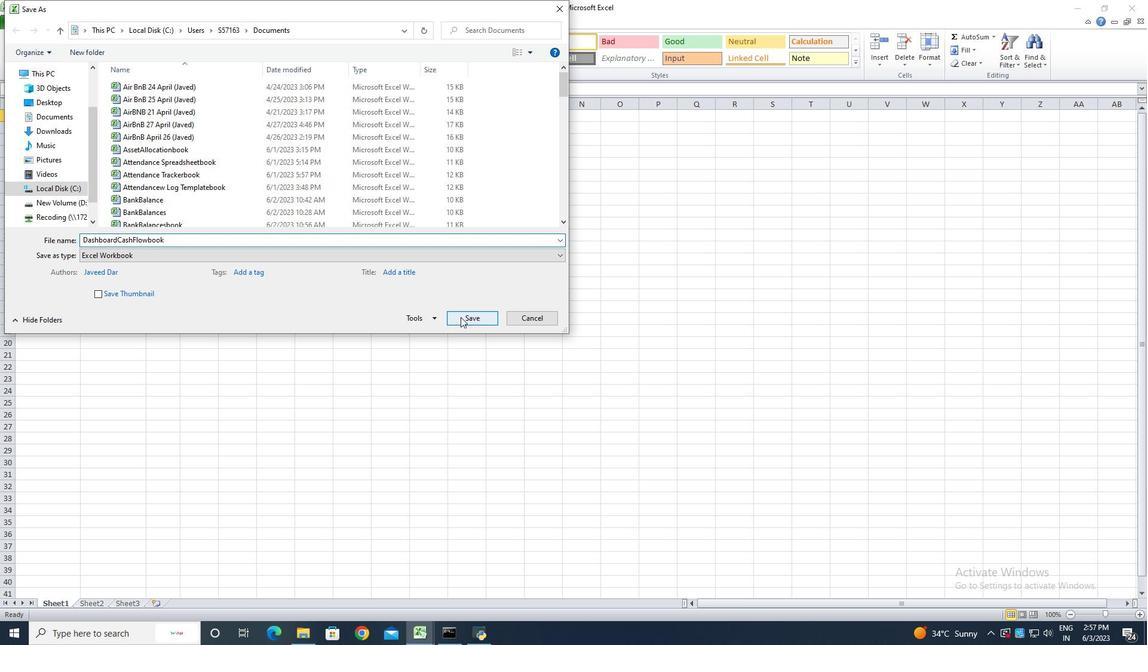 
Action: Mouse pressed left at (465, 319)
Screenshot: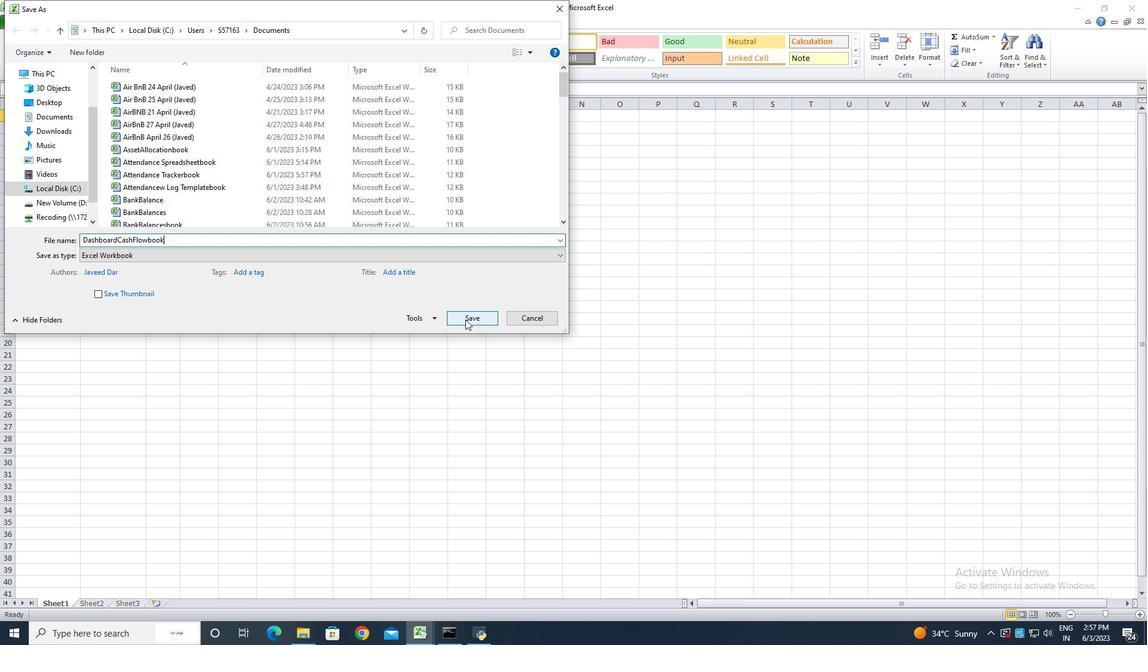
Action: Mouse moved to (326, 332)
Screenshot: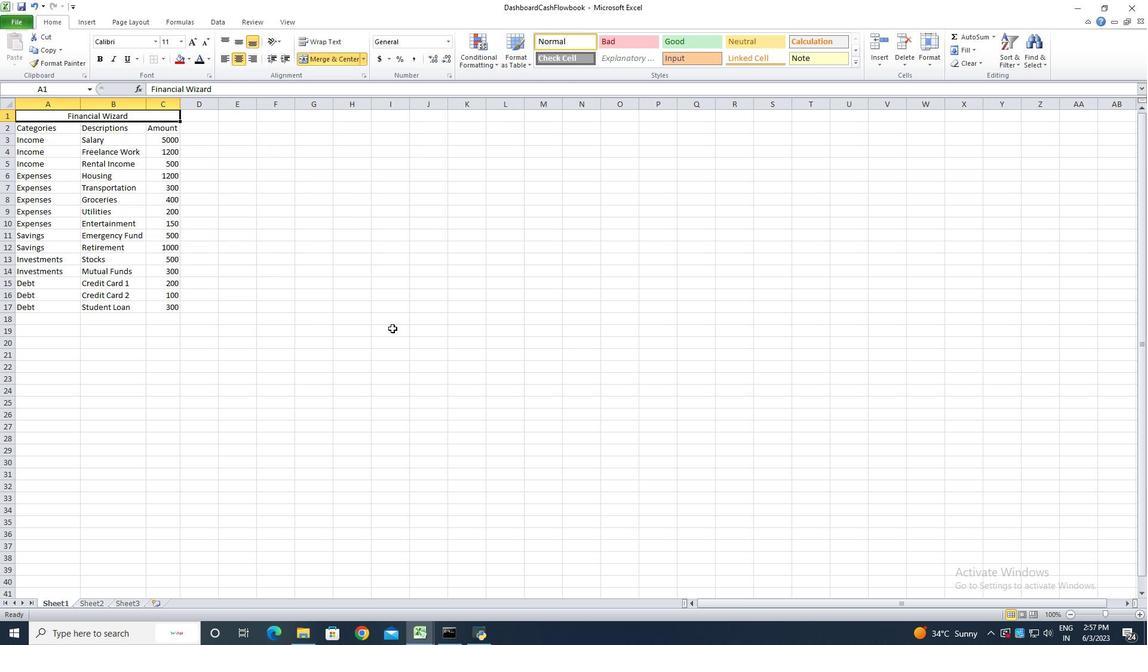 
Action: Mouse pressed left at (326, 332)
Screenshot: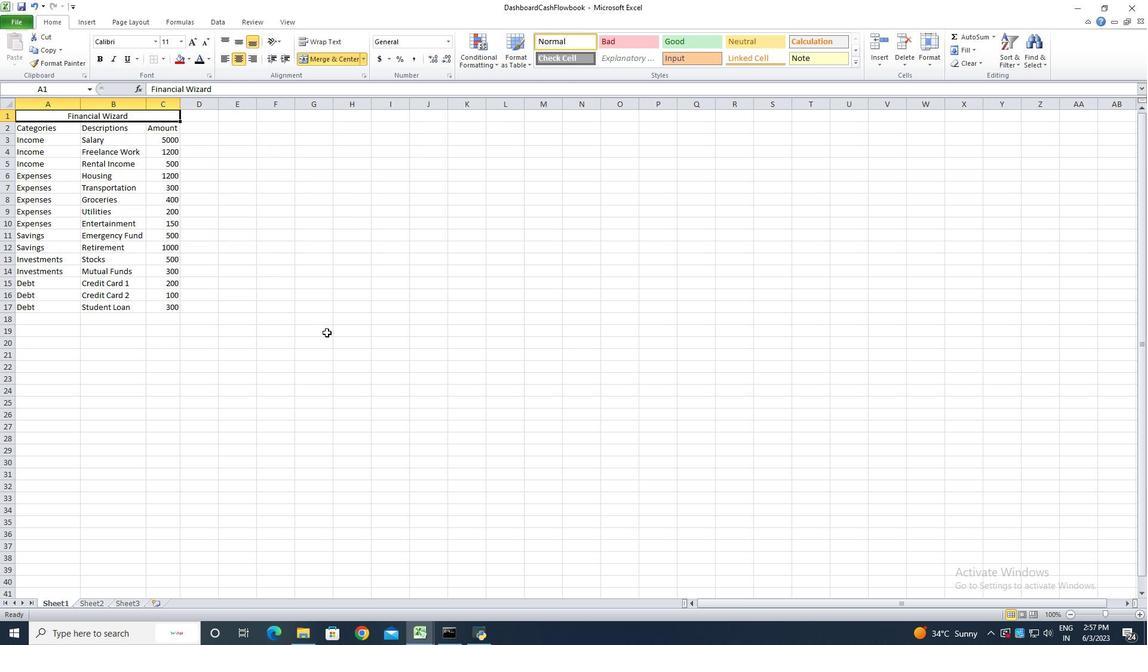 
Action: Key pressed ctrl+S
Screenshot: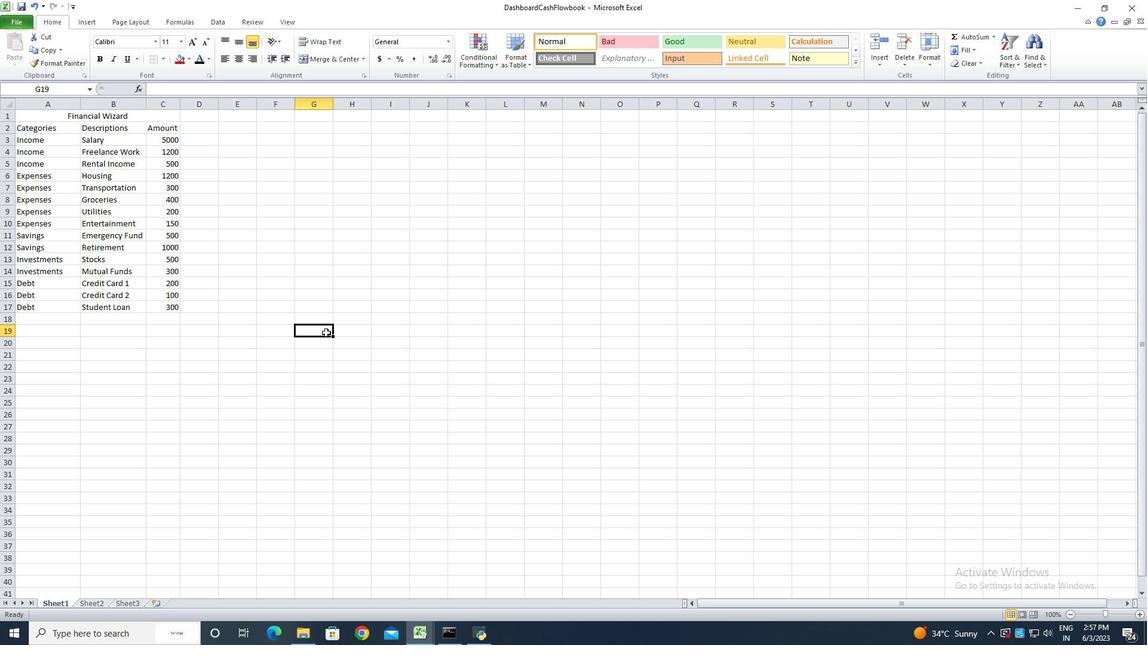 
